 Task: For heading Arial Rounded MT Bold with Underline.  font size for heading26,  'Change the font style of data to'Browallia New.  and font size to 18,  Change the alignment of both headline & data to Align middle & Align Text left.  In the sheet  DashboardBankBalancesbook
Action: Mouse moved to (124, 207)
Screenshot: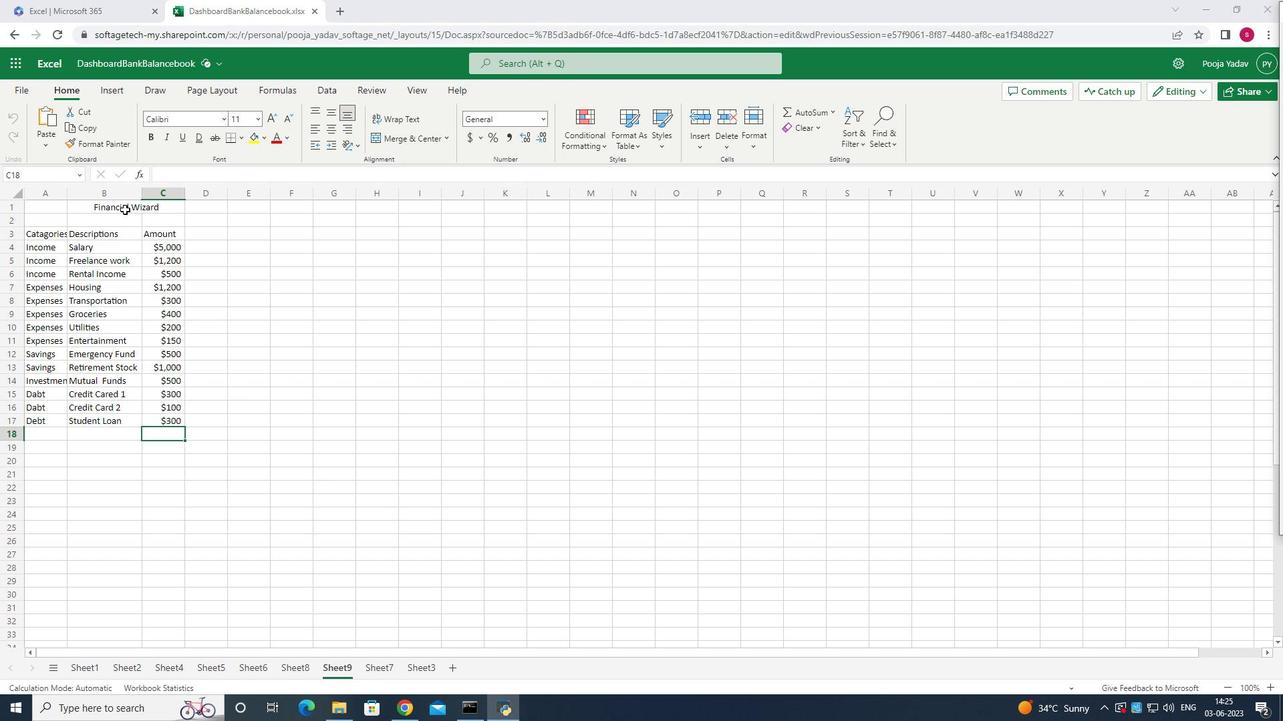 
Action: Mouse pressed left at (124, 207)
Screenshot: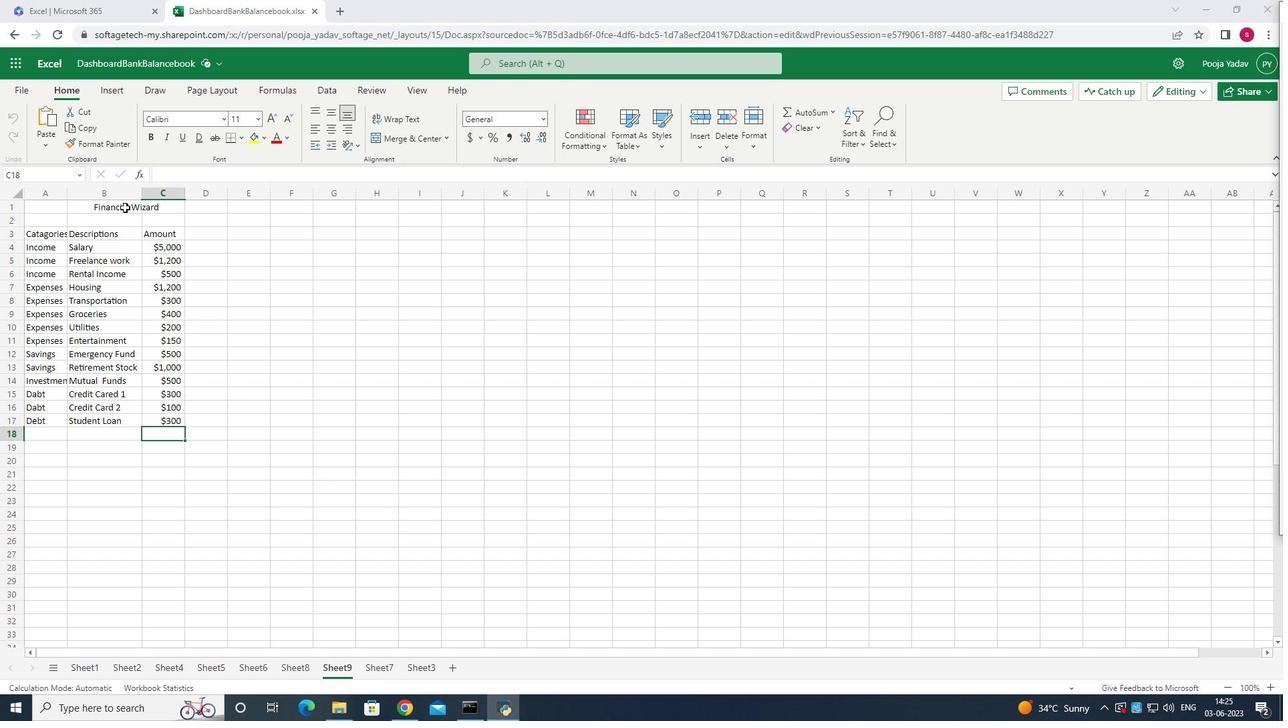 
Action: Mouse moved to (150, 133)
Screenshot: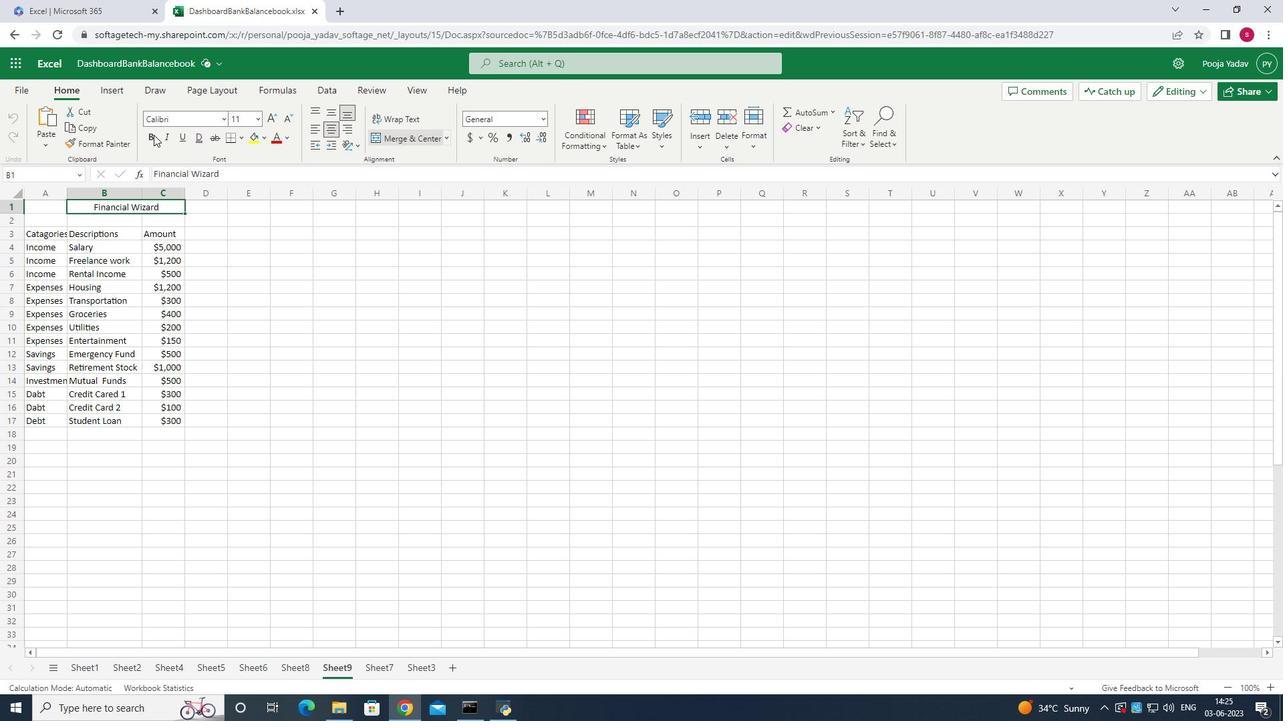 
Action: Mouse pressed left at (150, 133)
Screenshot: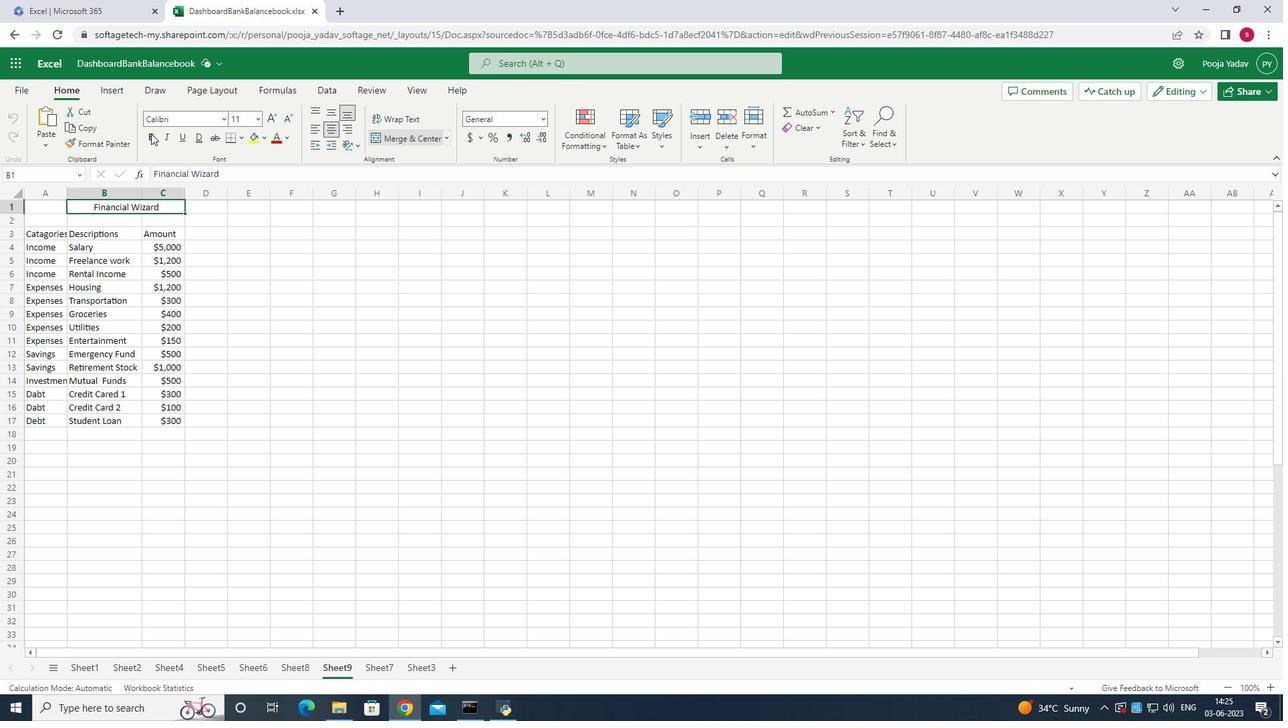 
Action: Mouse moved to (180, 136)
Screenshot: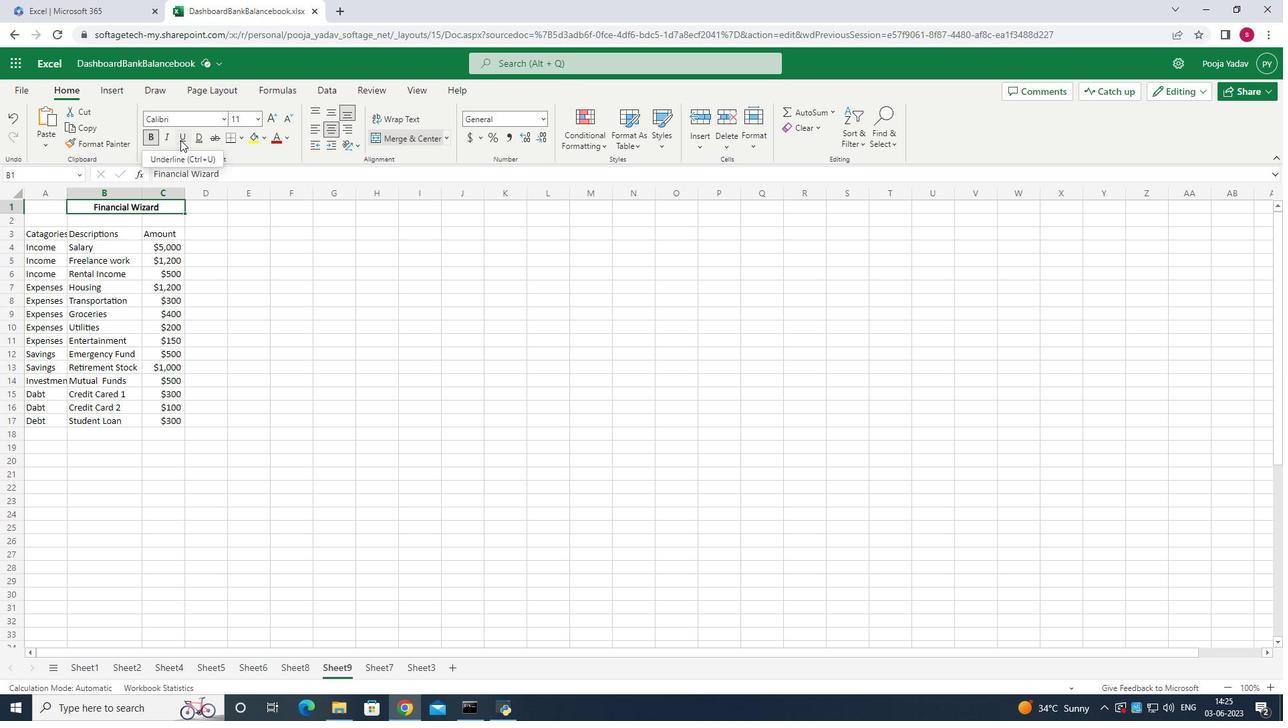 
Action: Mouse pressed left at (180, 136)
Screenshot: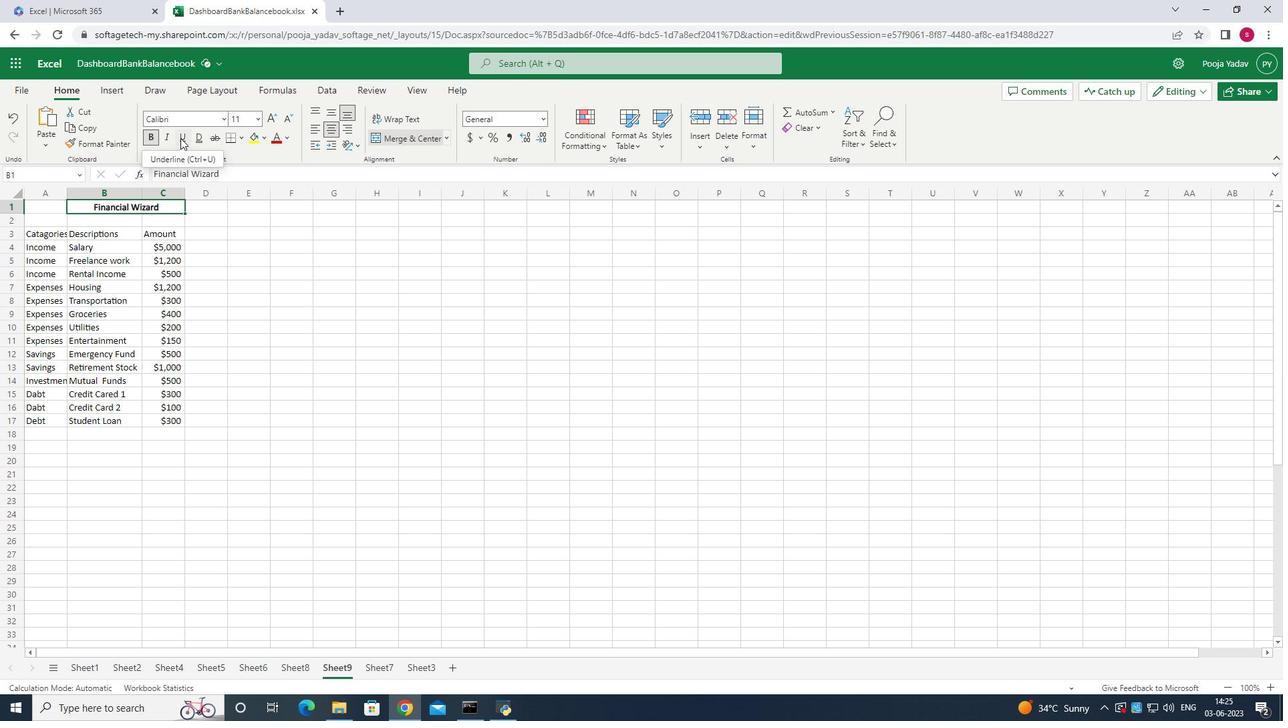 
Action: Mouse moved to (265, 118)
Screenshot: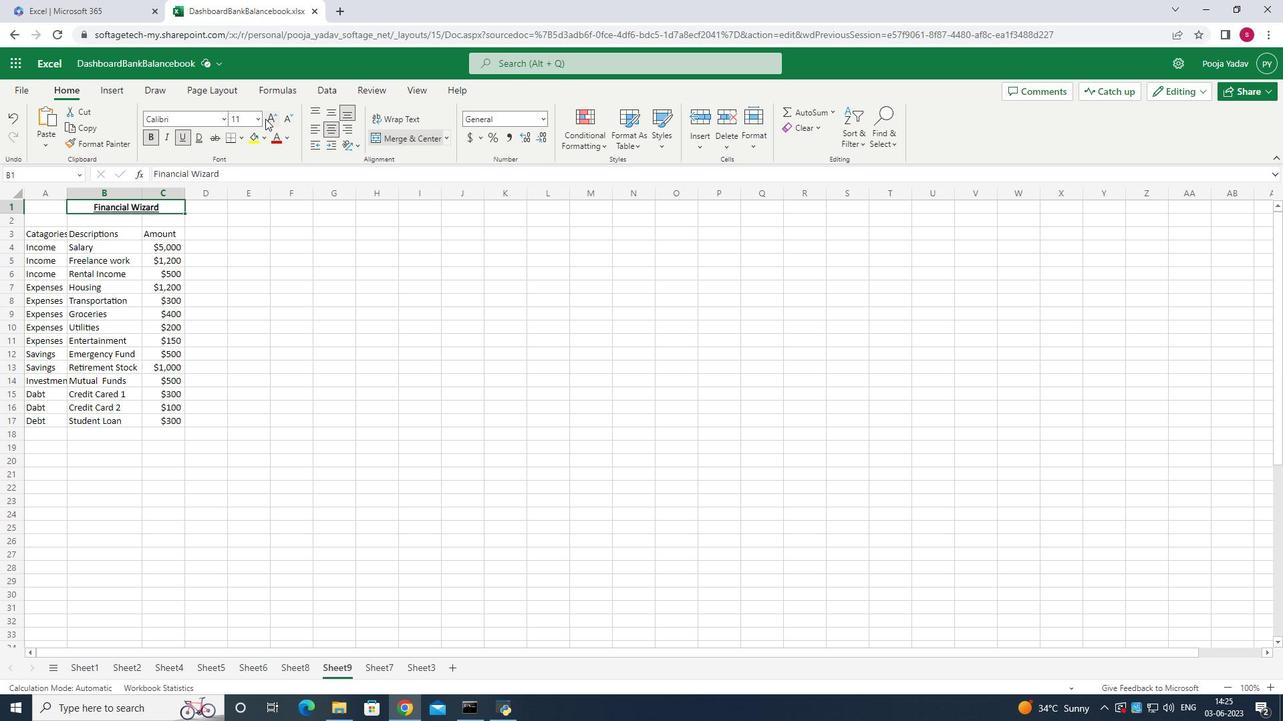 
Action: Mouse pressed left at (265, 118)
Screenshot: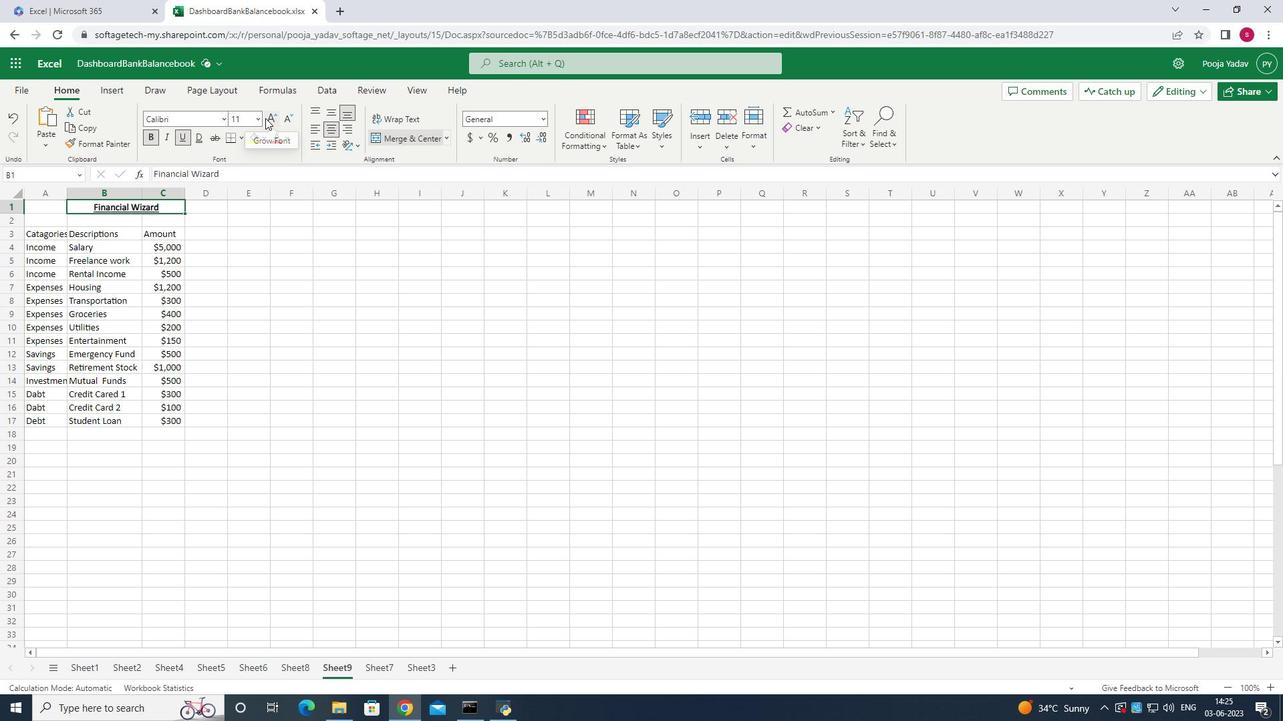 
Action: Mouse moved to (258, 119)
Screenshot: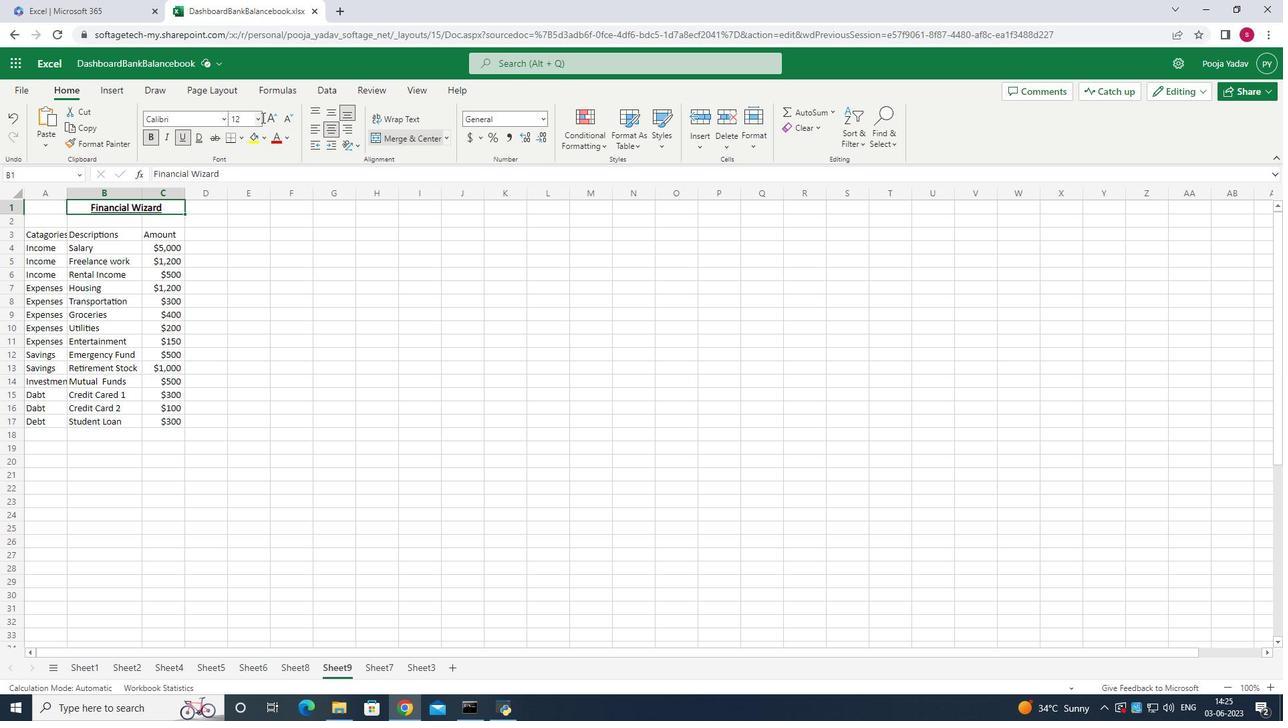 
Action: Mouse pressed left at (258, 119)
Screenshot: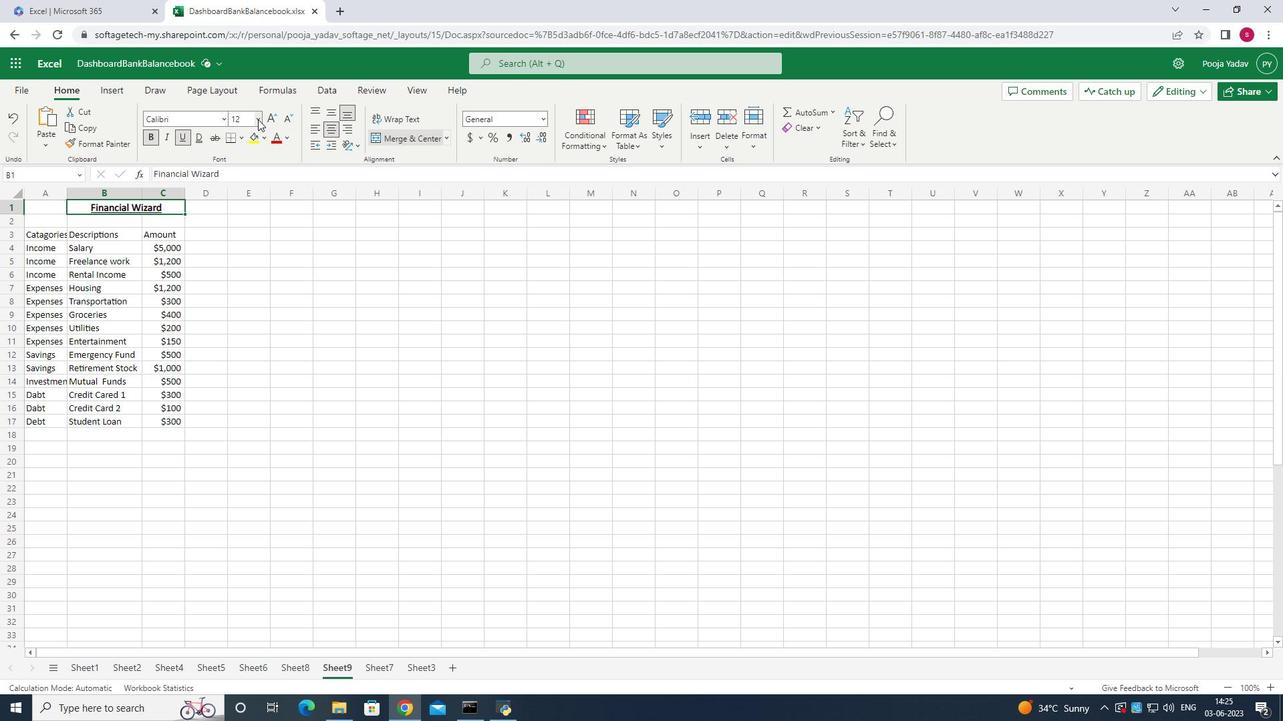 
Action: Mouse moved to (243, 320)
Screenshot: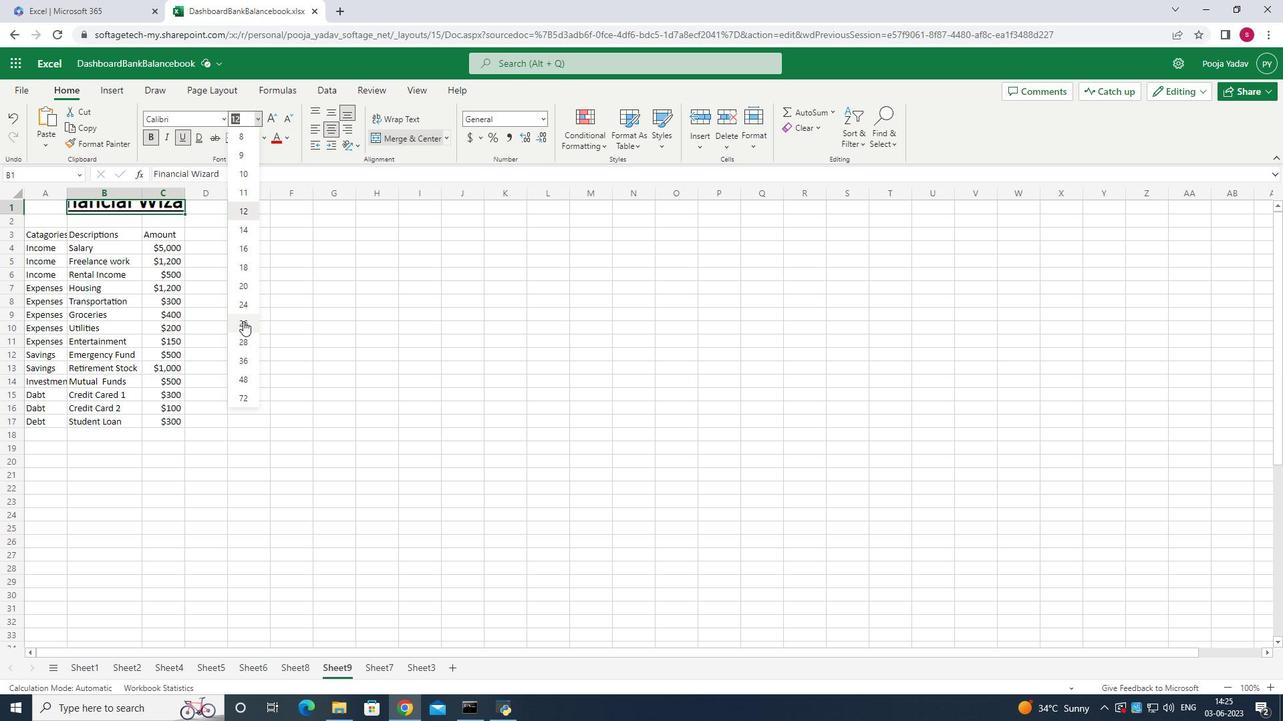 
Action: Mouse pressed left at (243, 320)
Screenshot: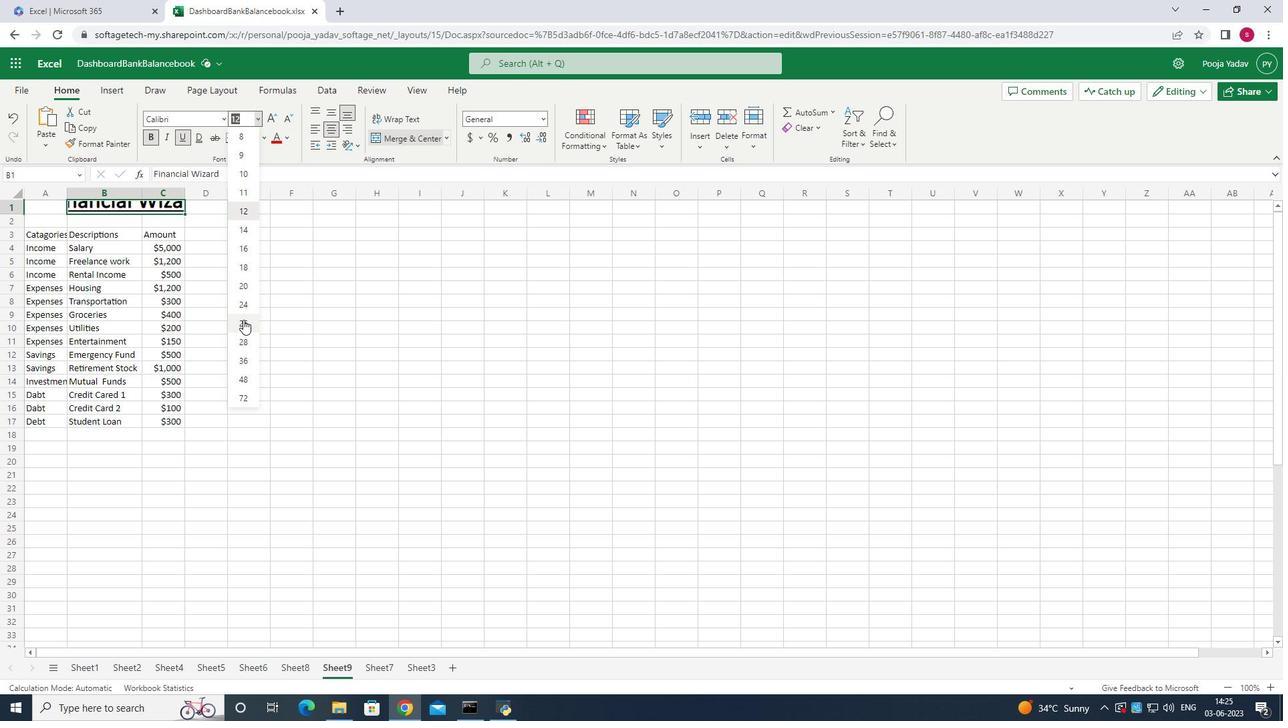 
Action: Mouse moved to (139, 219)
Screenshot: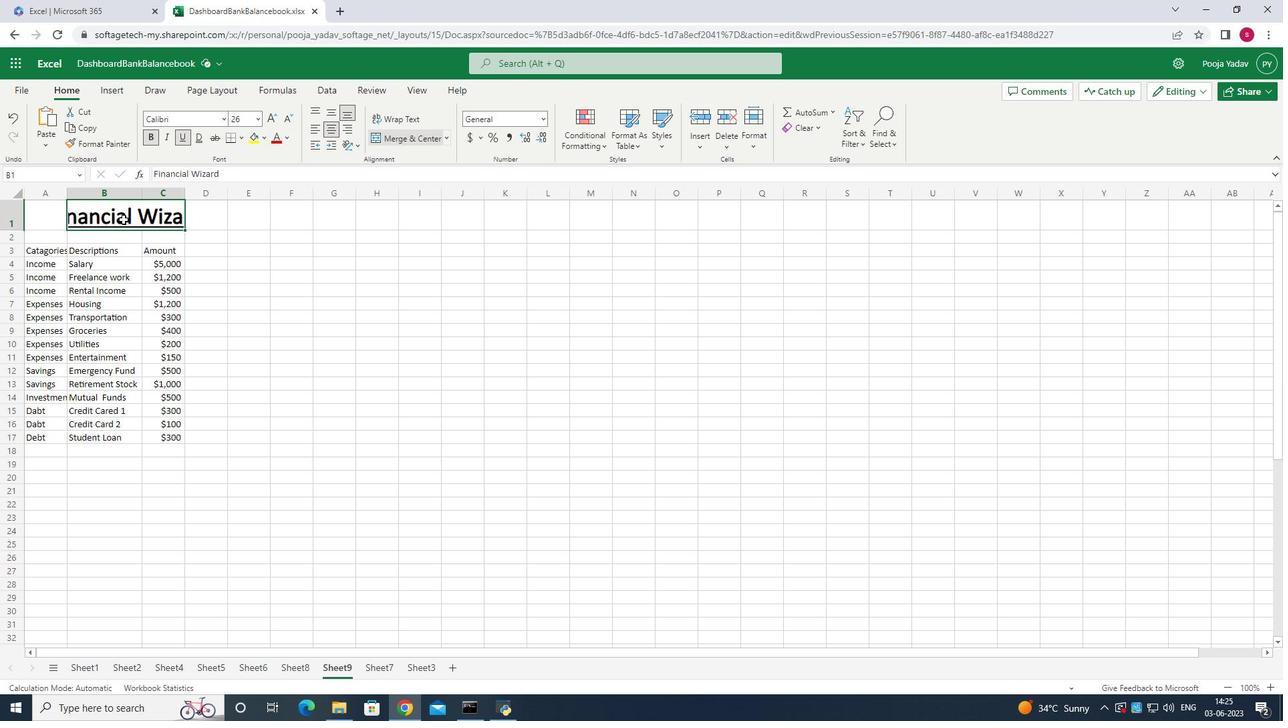 
Action: Mouse pressed left at (139, 219)
Screenshot: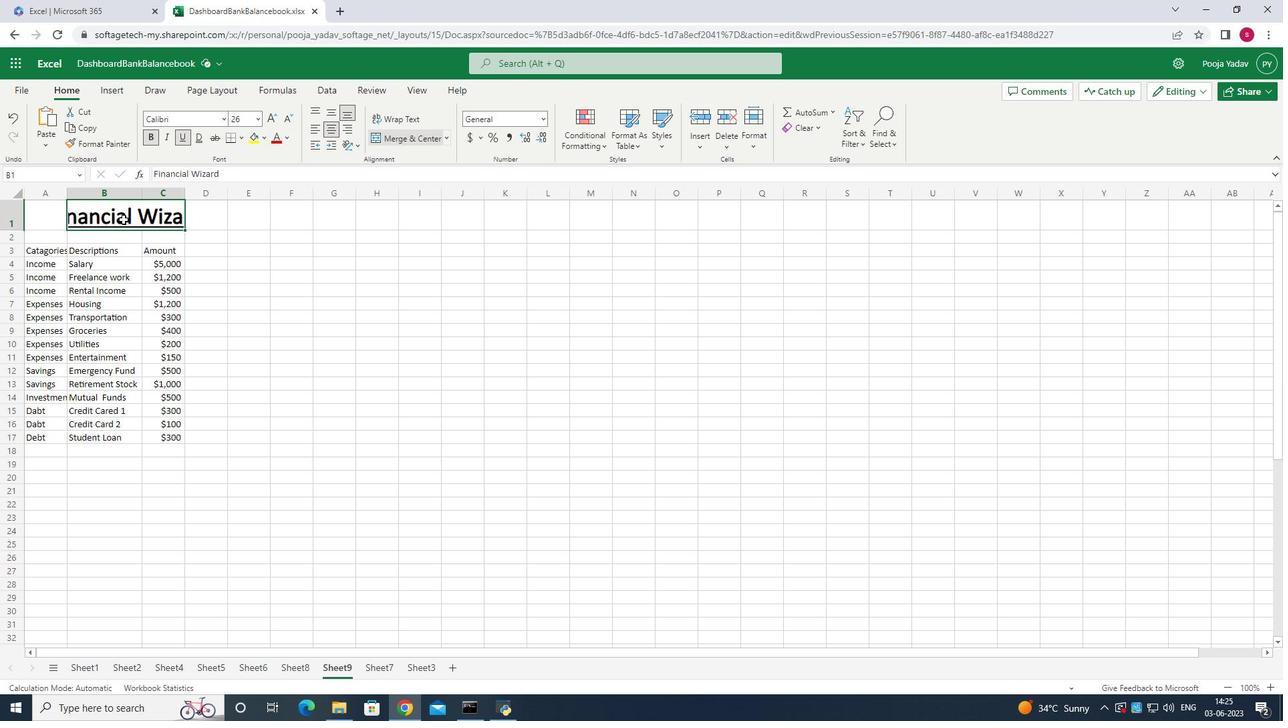 
Action: Mouse moved to (415, 138)
Screenshot: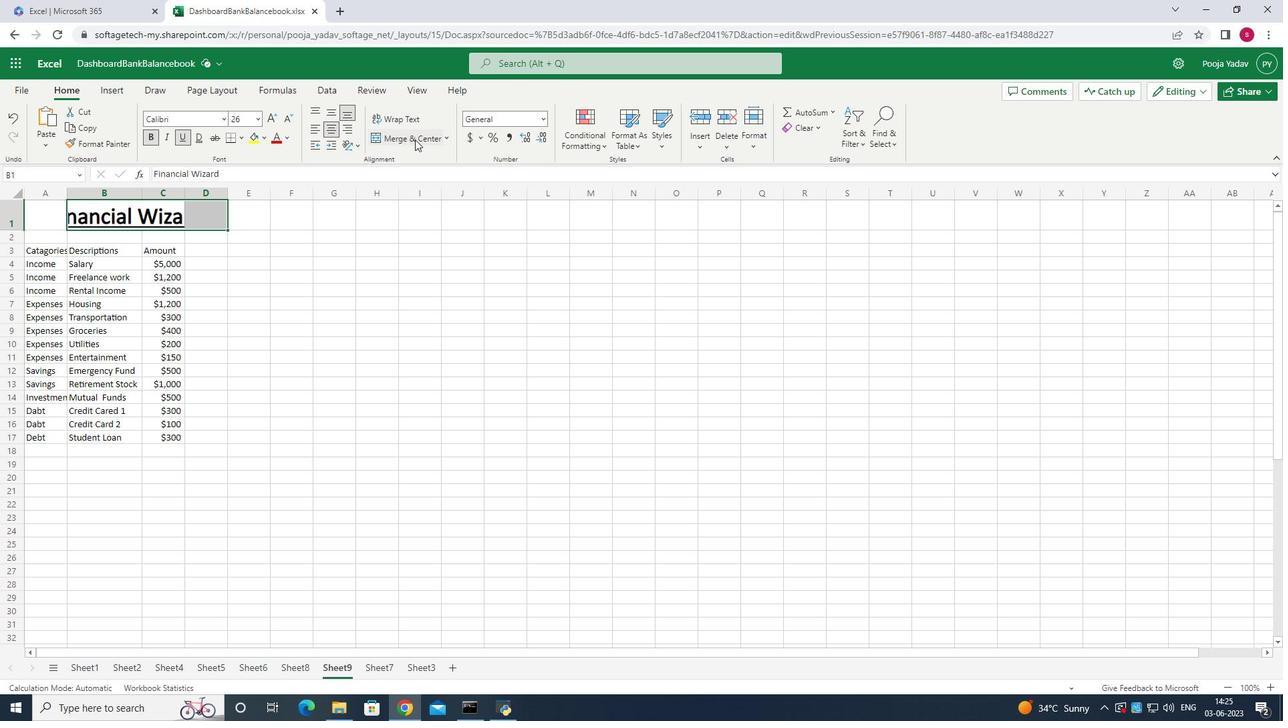 
Action: Mouse pressed left at (415, 138)
Screenshot: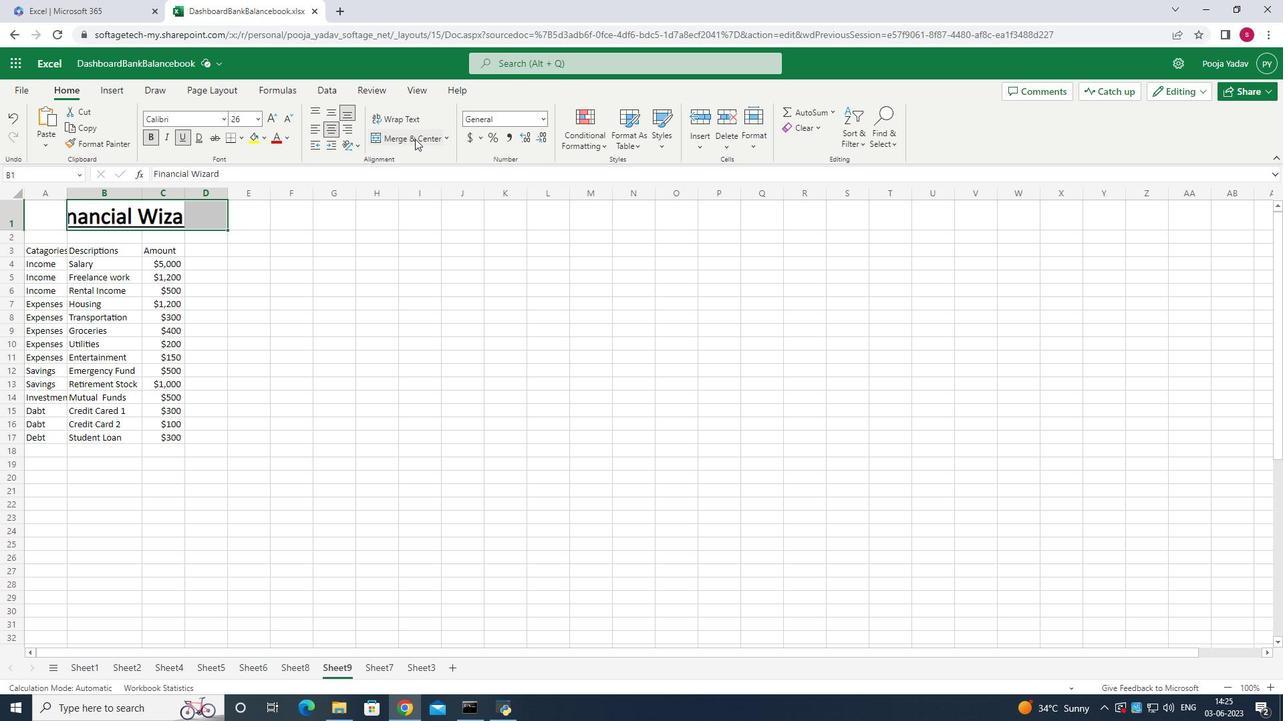 
Action: Mouse moved to (49, 242)
Screenshot: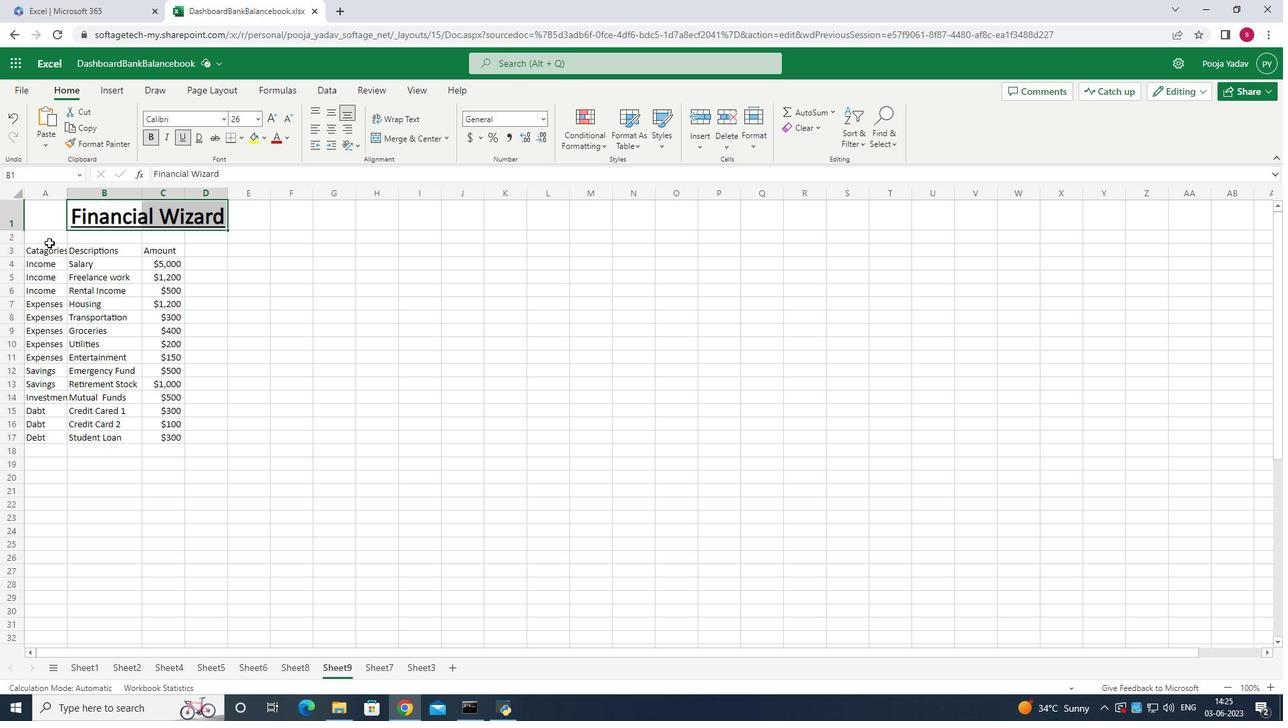 
Action: Mouse pressed left at (49, 242)
Screenshot: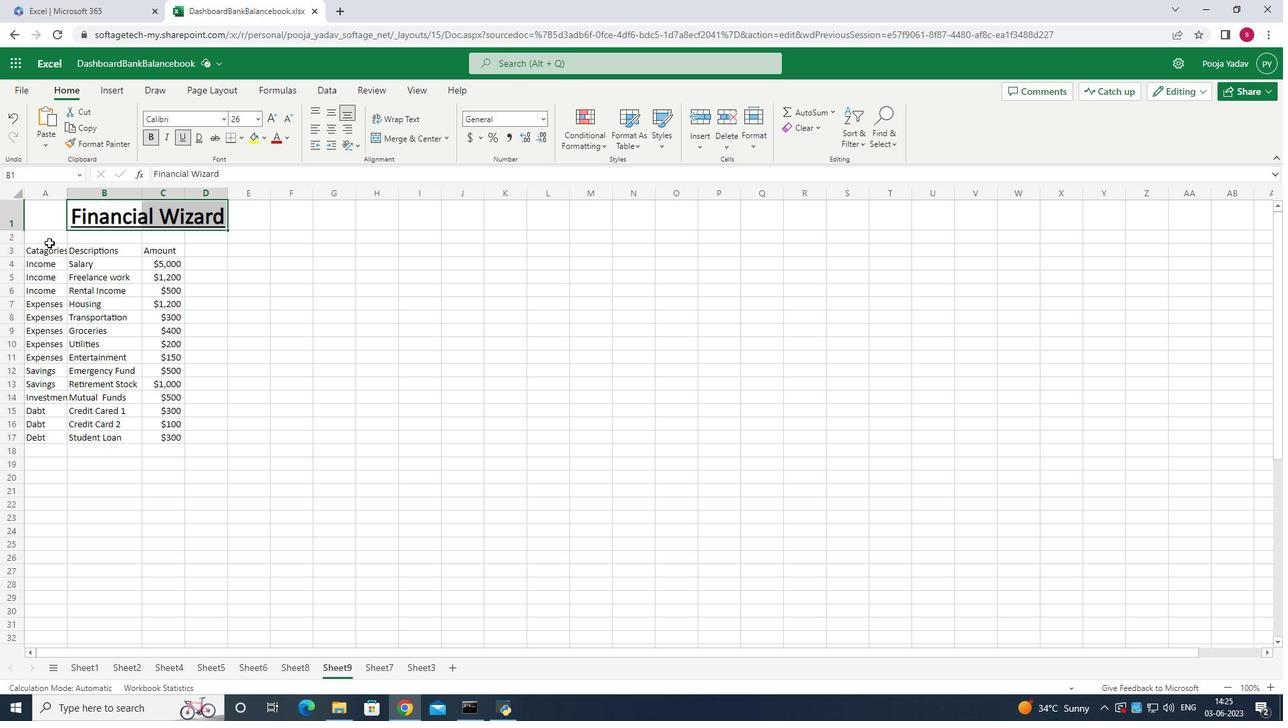 
Action: Mouse moved to (220, 121)
Screenshot: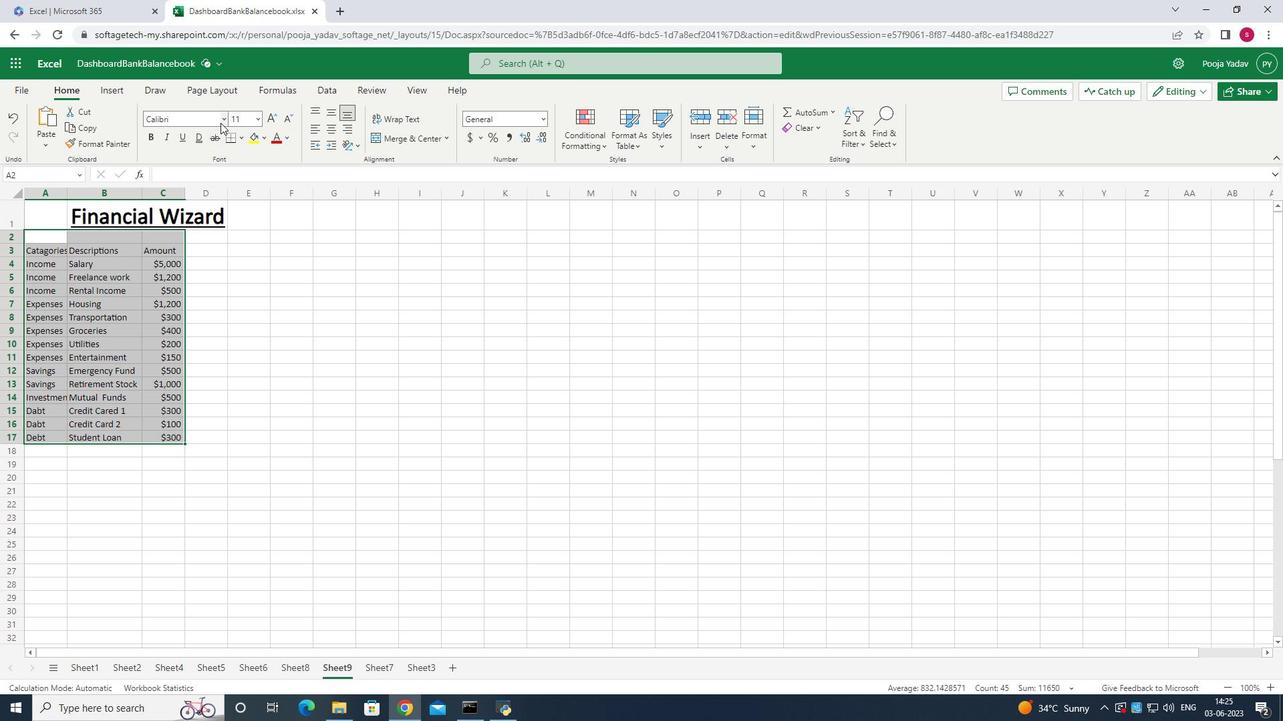 
Action: Mouse pressed left at (220, 121)
Screenshot: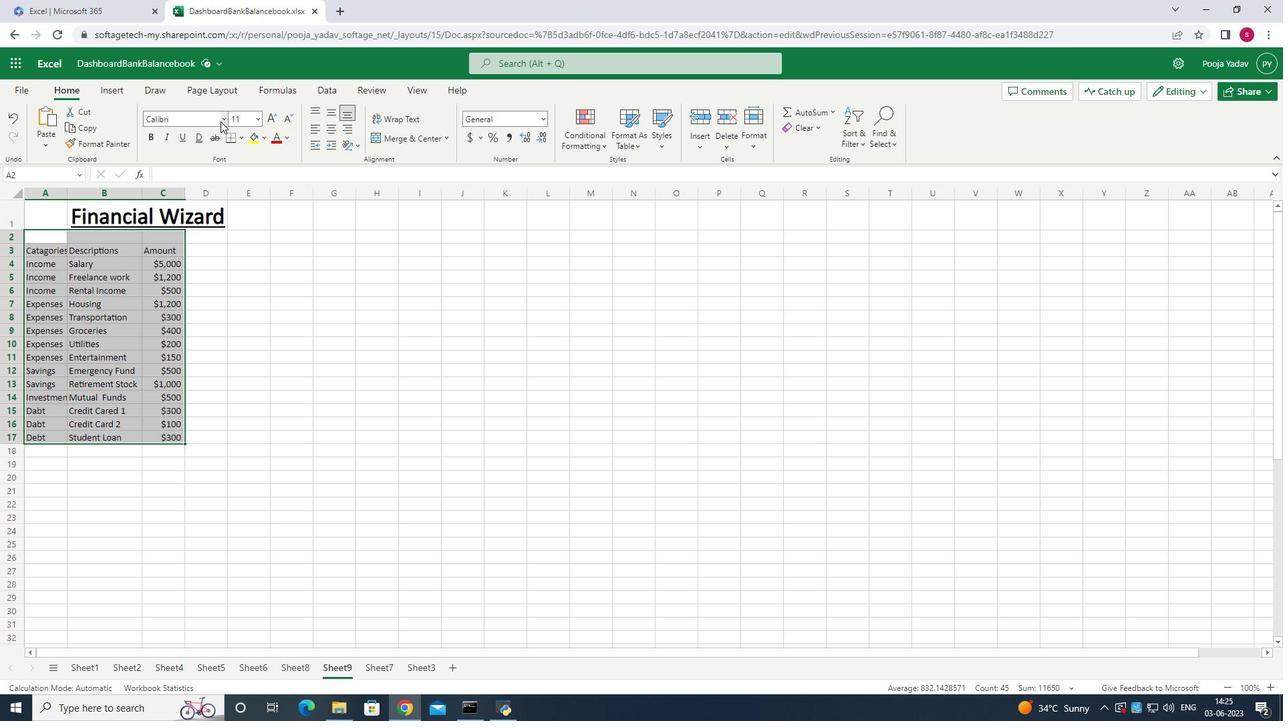 
Action: Mouse moved to (201, 227)
Screenshot: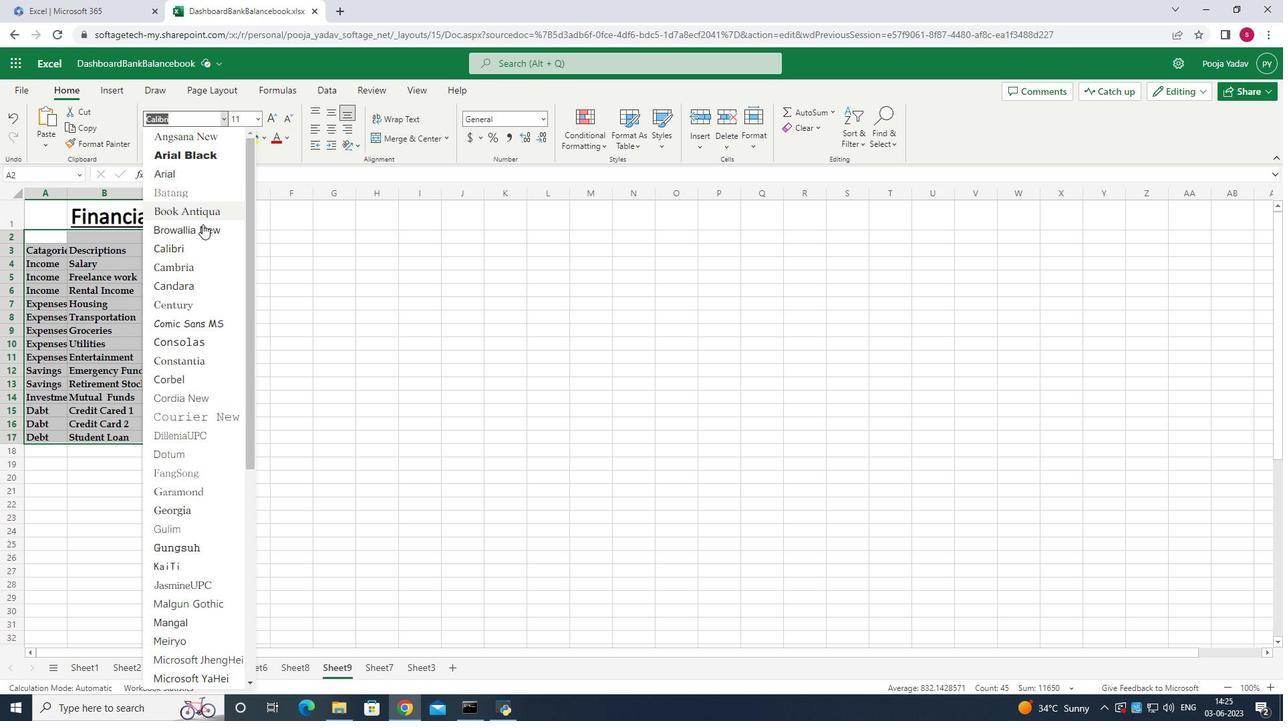 
Action: Mouse pressed left at (201, 227)
Screenshot: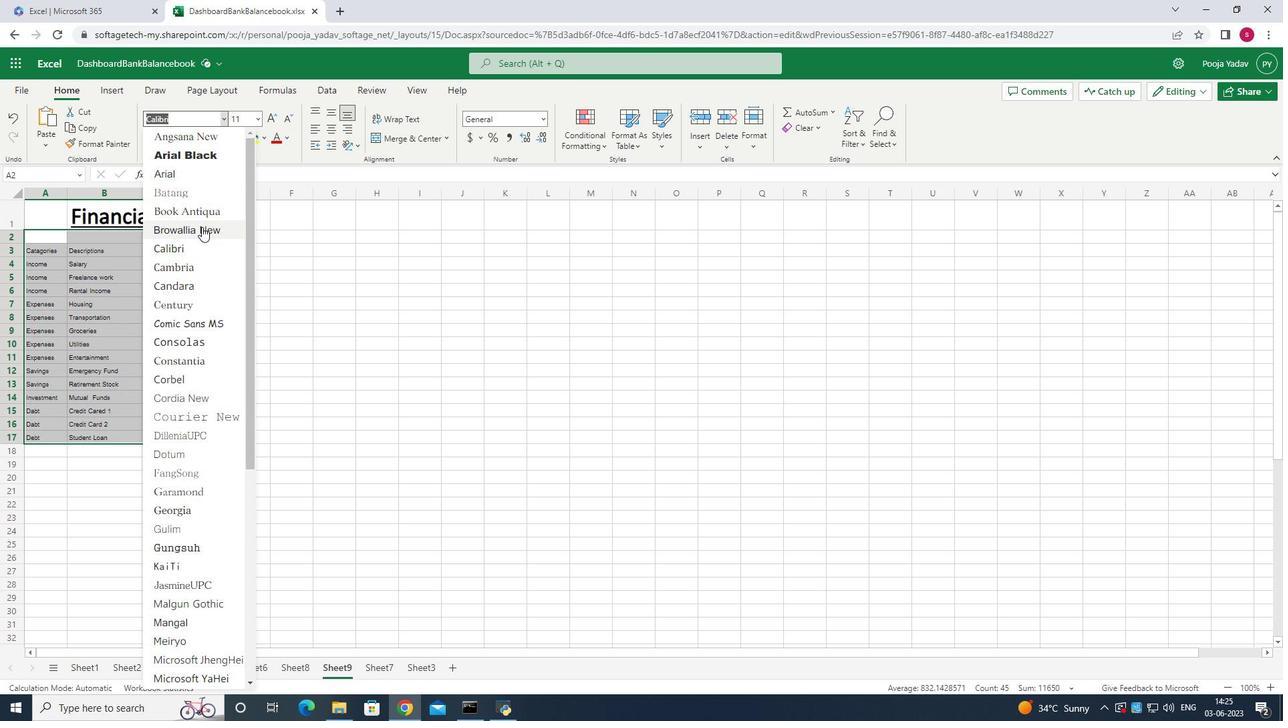 
Action: Mouse moved to (256, 118)
Screenshot: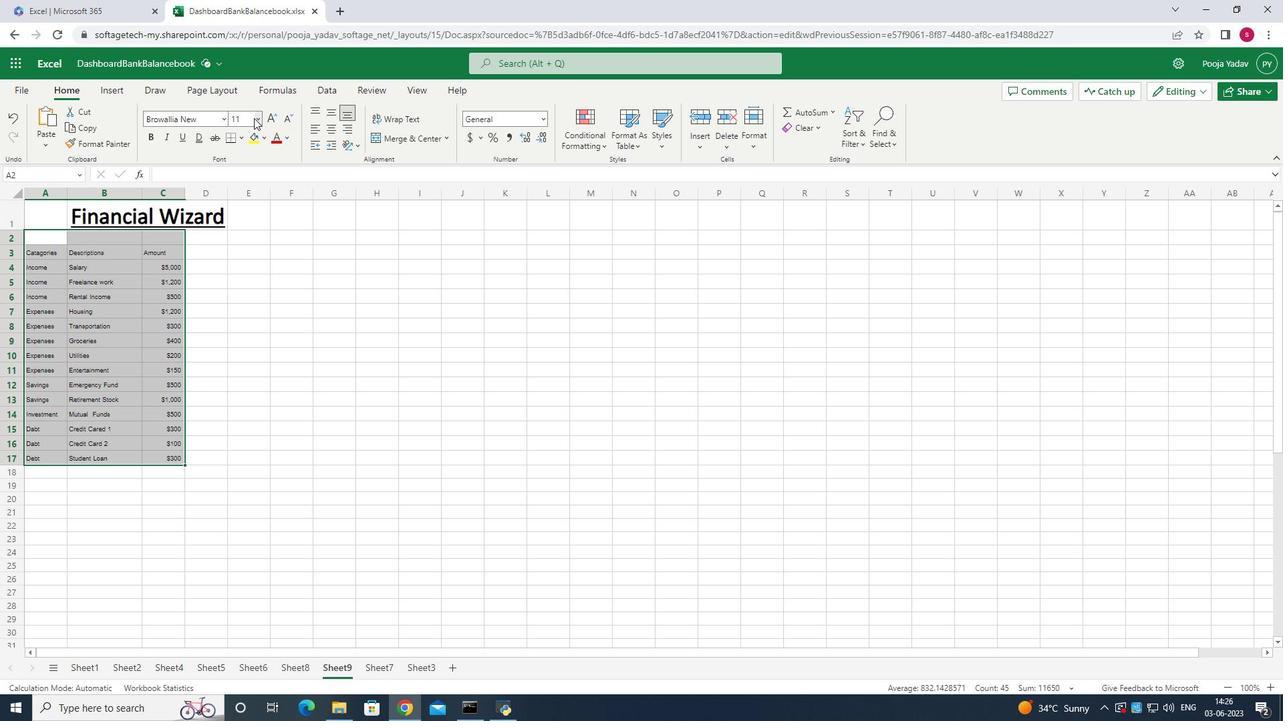 
Action: Mouse pressed left at (256, 118)
Screenshot: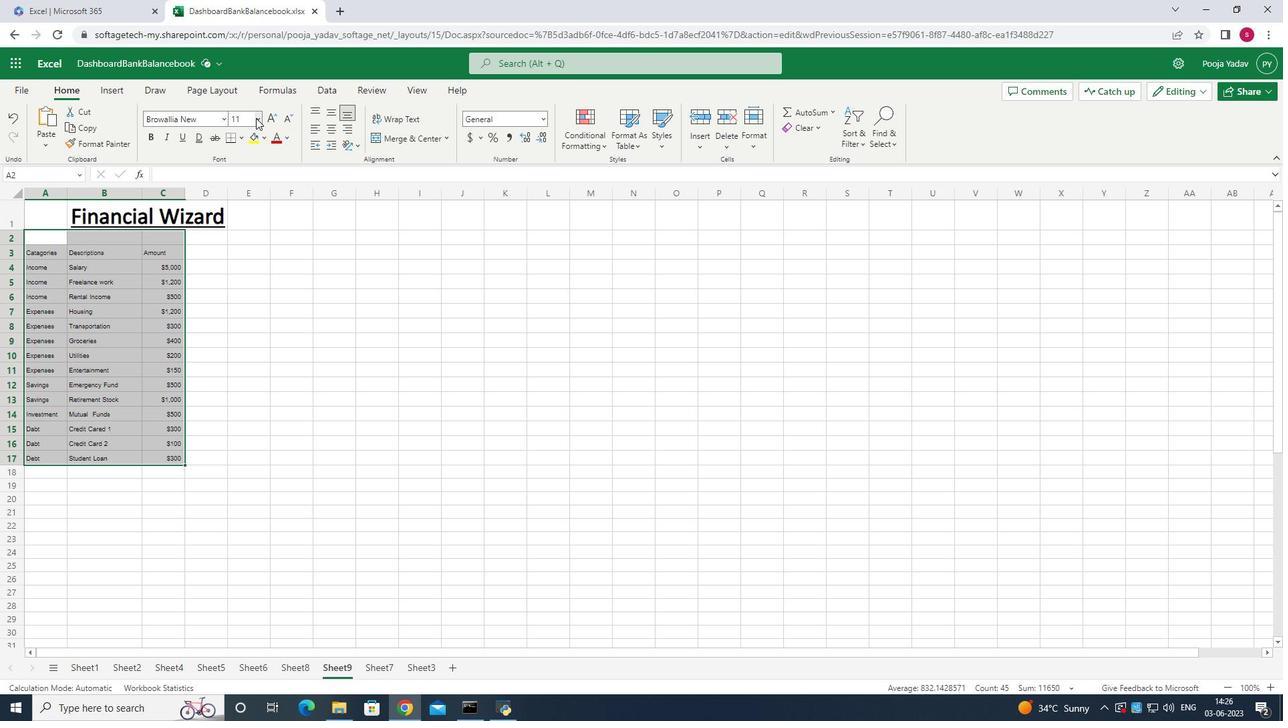 
Action: Mouse moved to (248, 268)
Screenshot: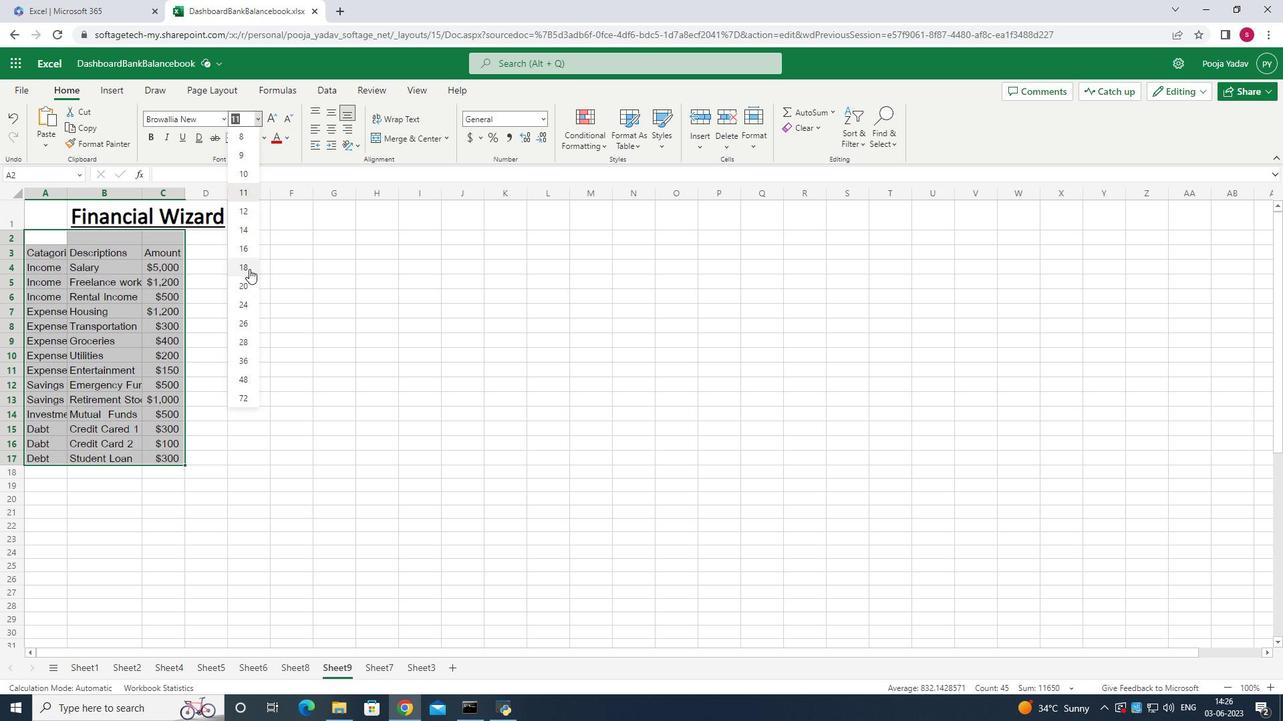 
Action: Mouse pressed left at (248, 268)
Screenshot: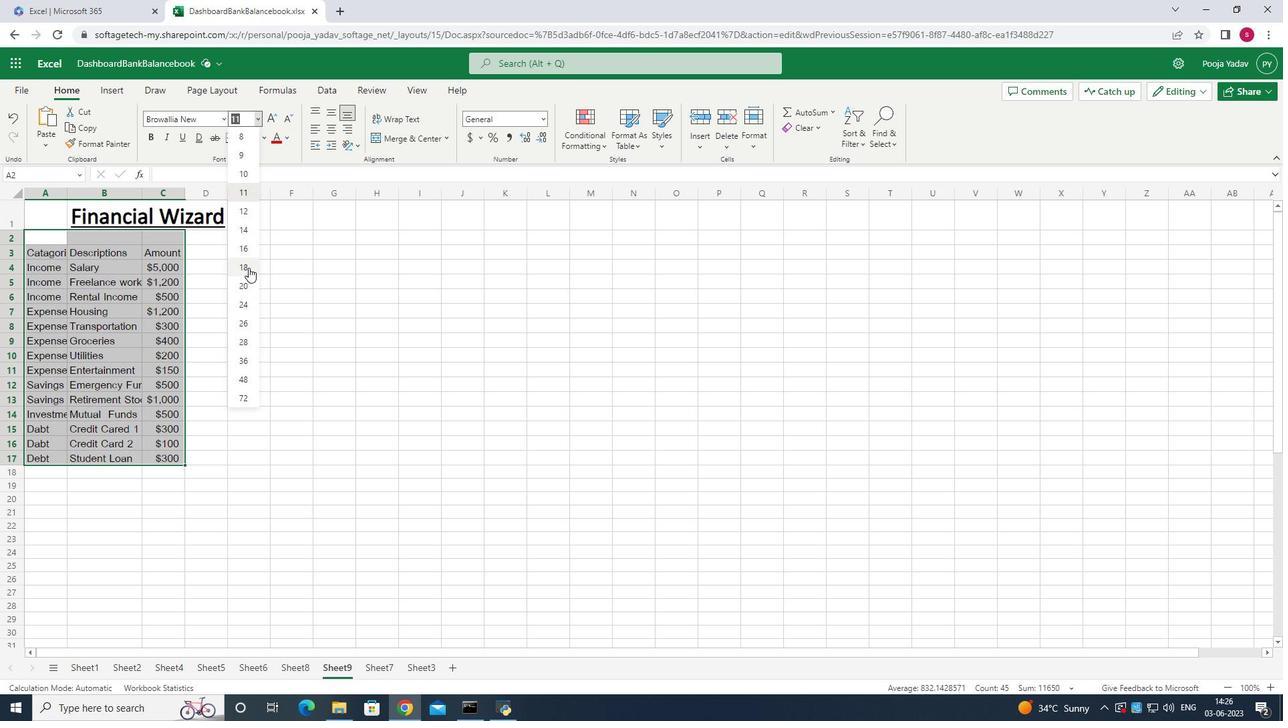 
Action: Mouse moved to (40, 211)
Screenshot: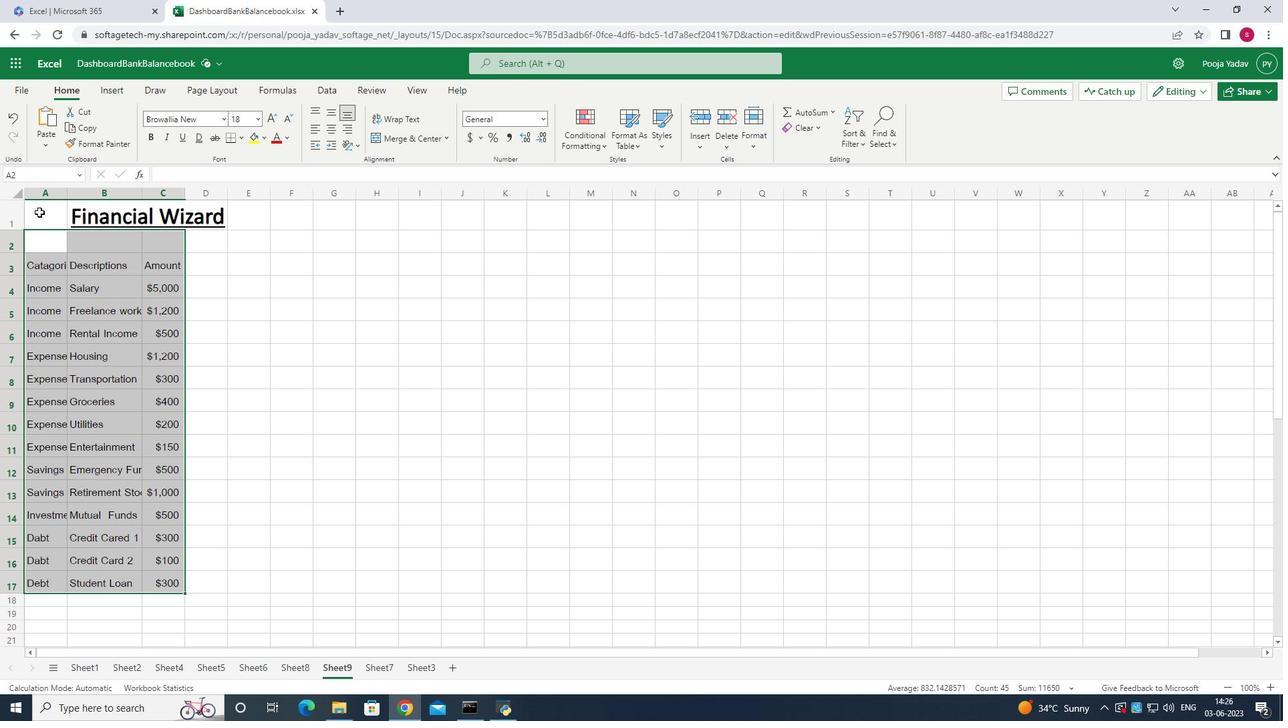 
Action: Mouse pressed left at (40, 211)
Screenshot: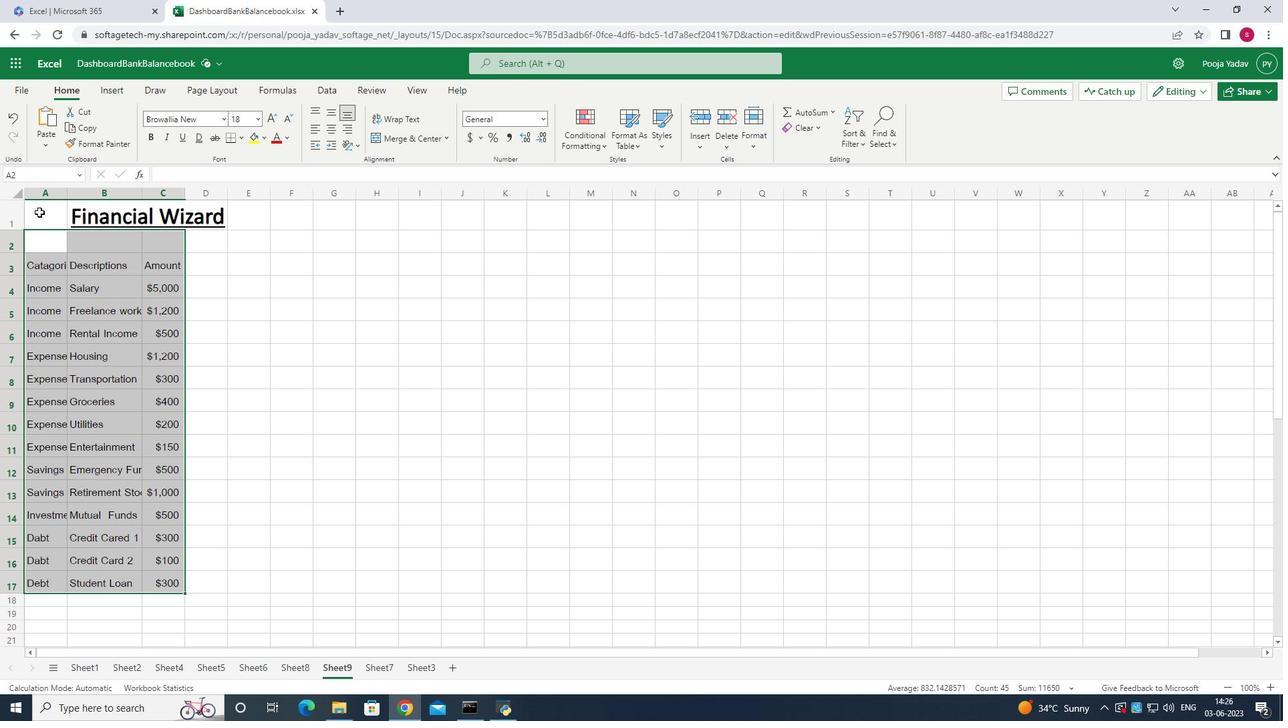 
Action: Mouse moved to (332, 111)
Screenshot: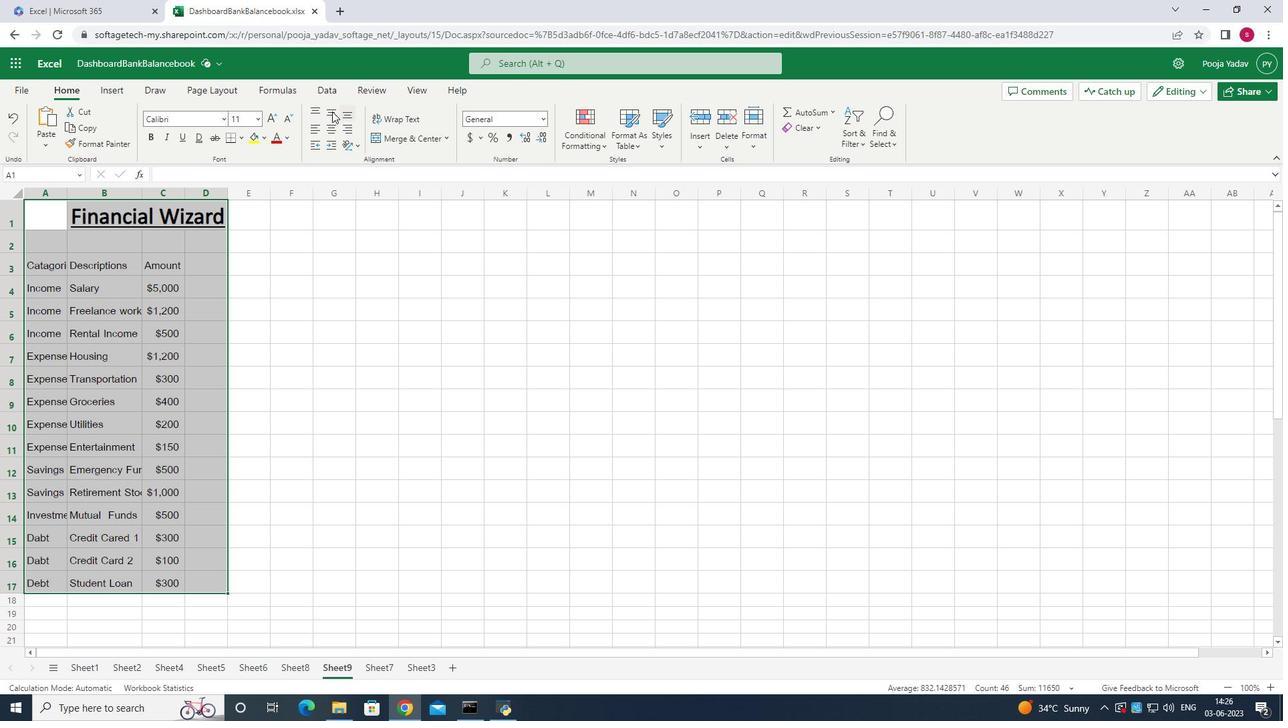 
Action: Mouse pressed left at (332, 111)
Screenshot: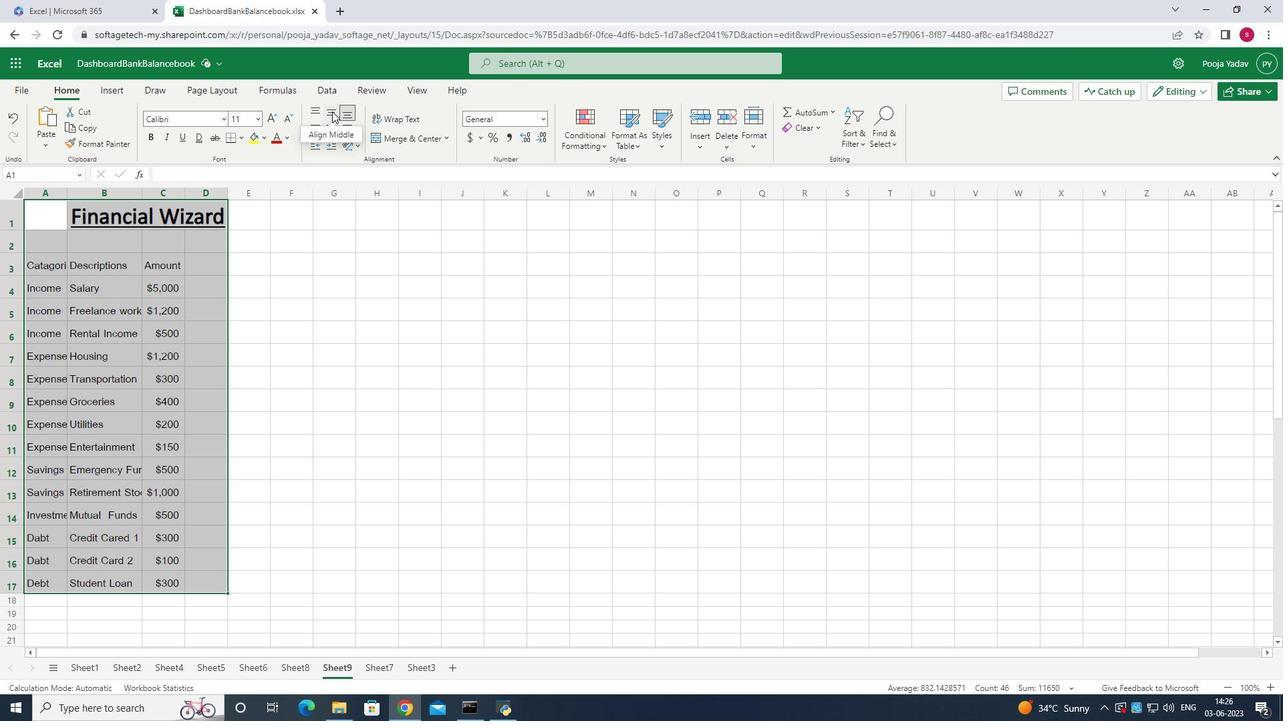 
Action: Mouse moved to (272, 309)
Screenshot: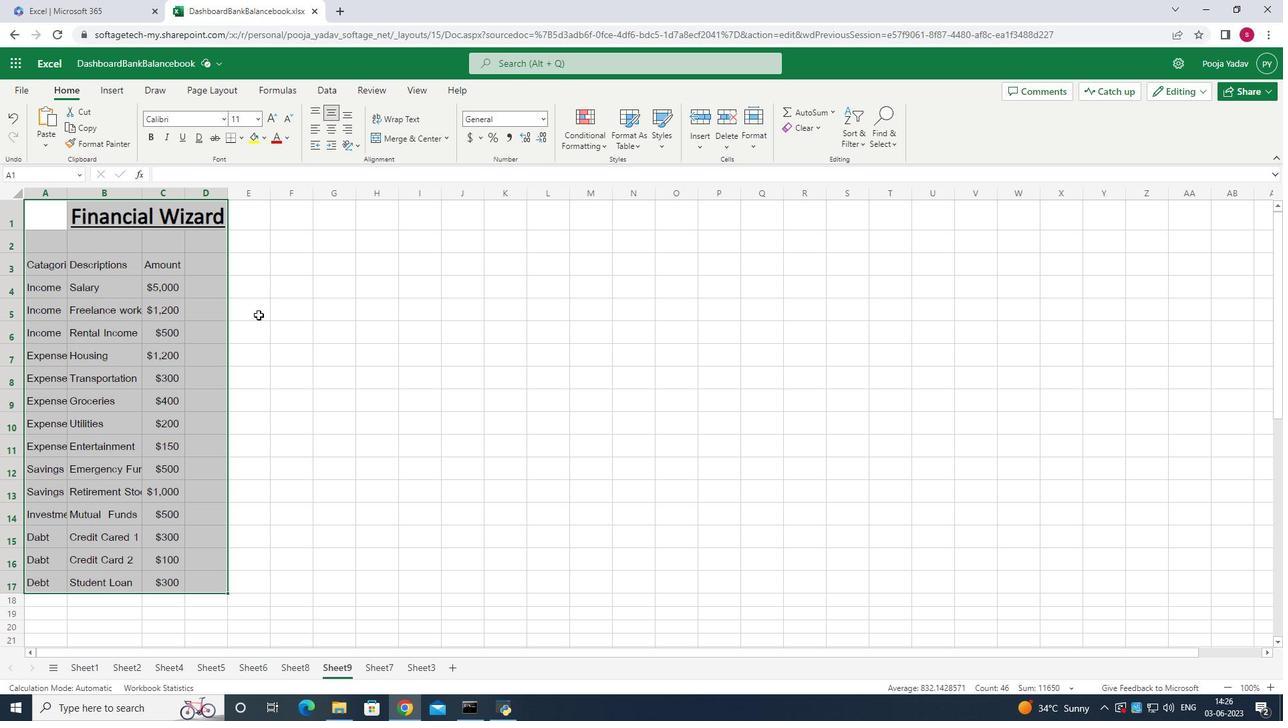 
Action: Mouse pressed left at (272, 309)
Screenshot: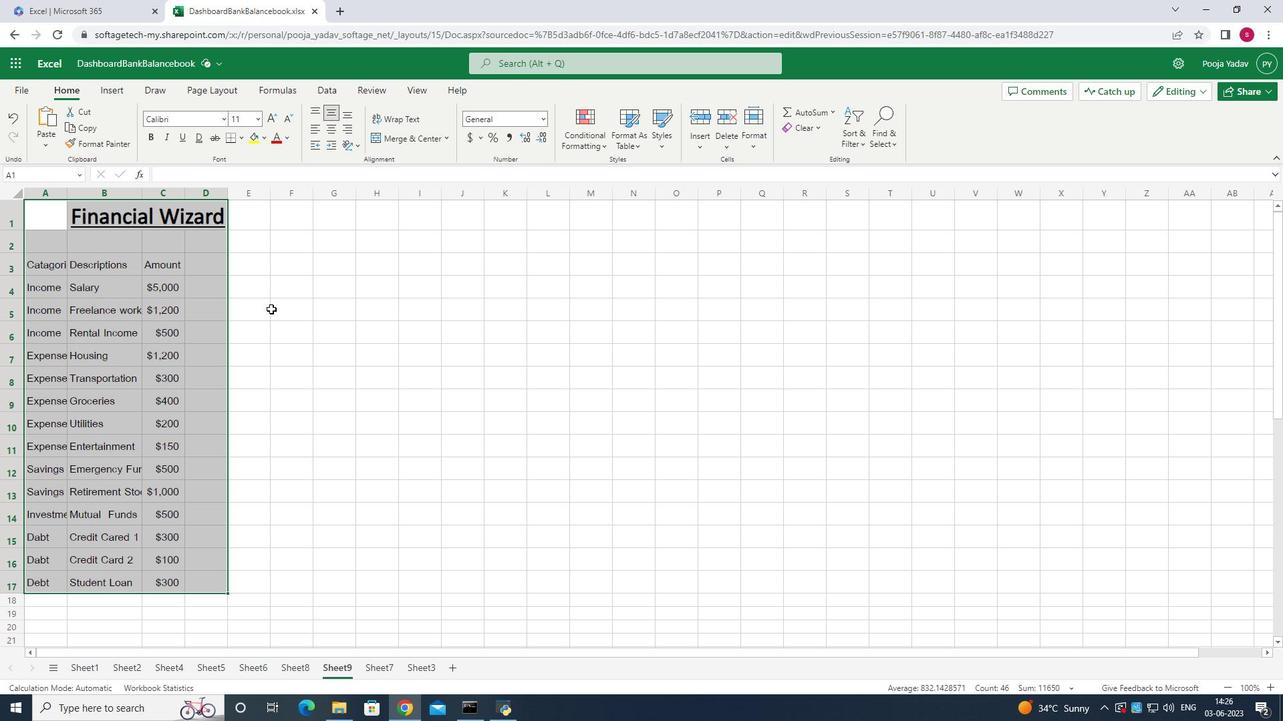 
Action: Mouse moved to (34, 216)
Screenshot: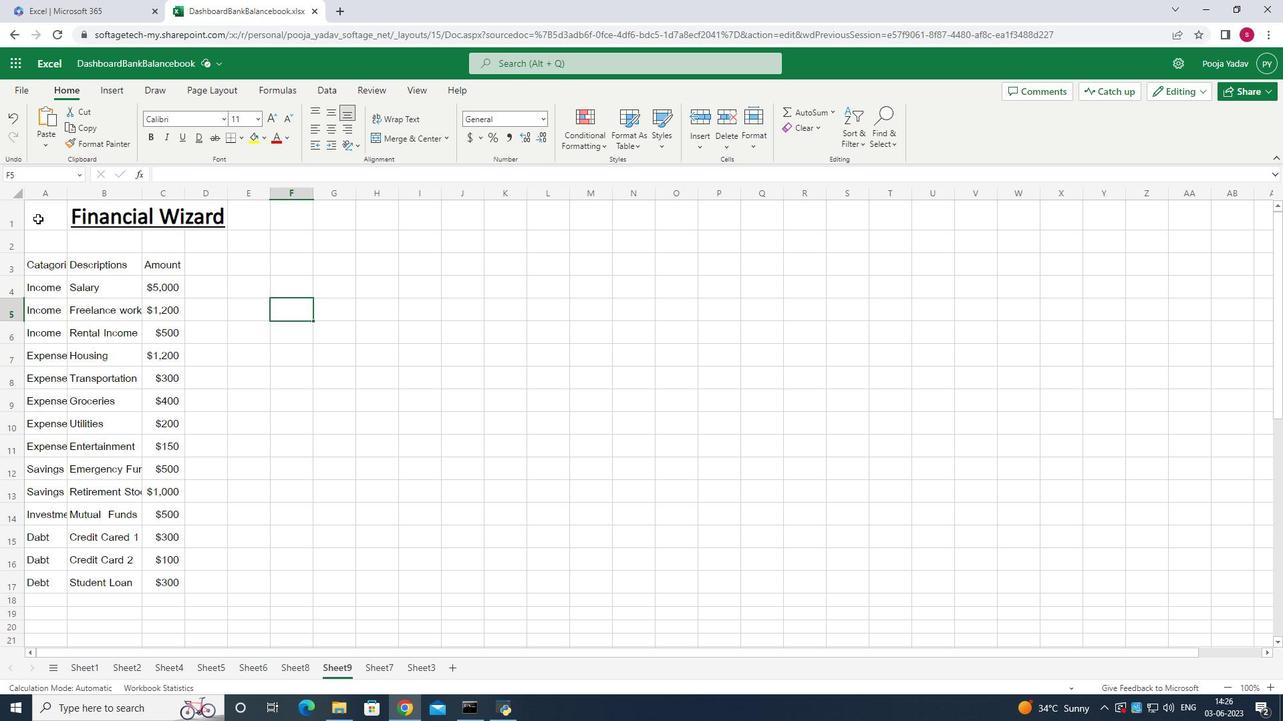 
Action: Mouse pressed left at (34, 216)
Screenshot: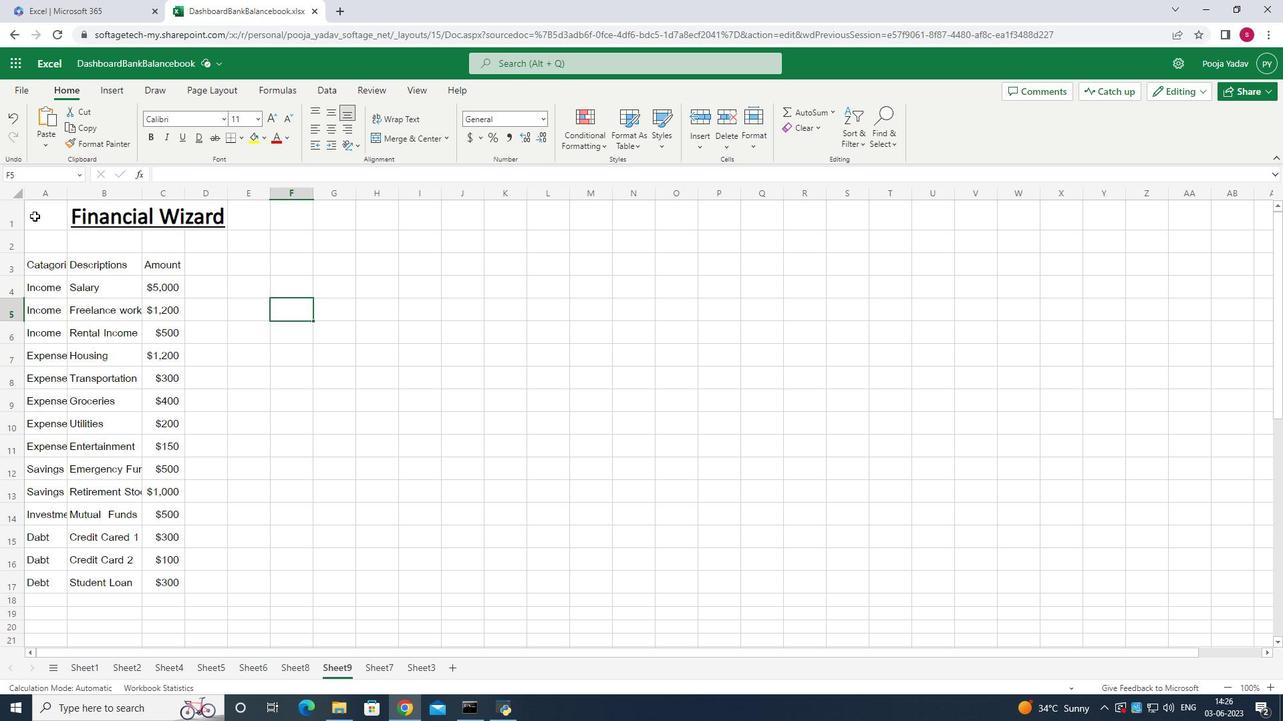 
Action: Mouse moved to (64, 219)
Screenshot: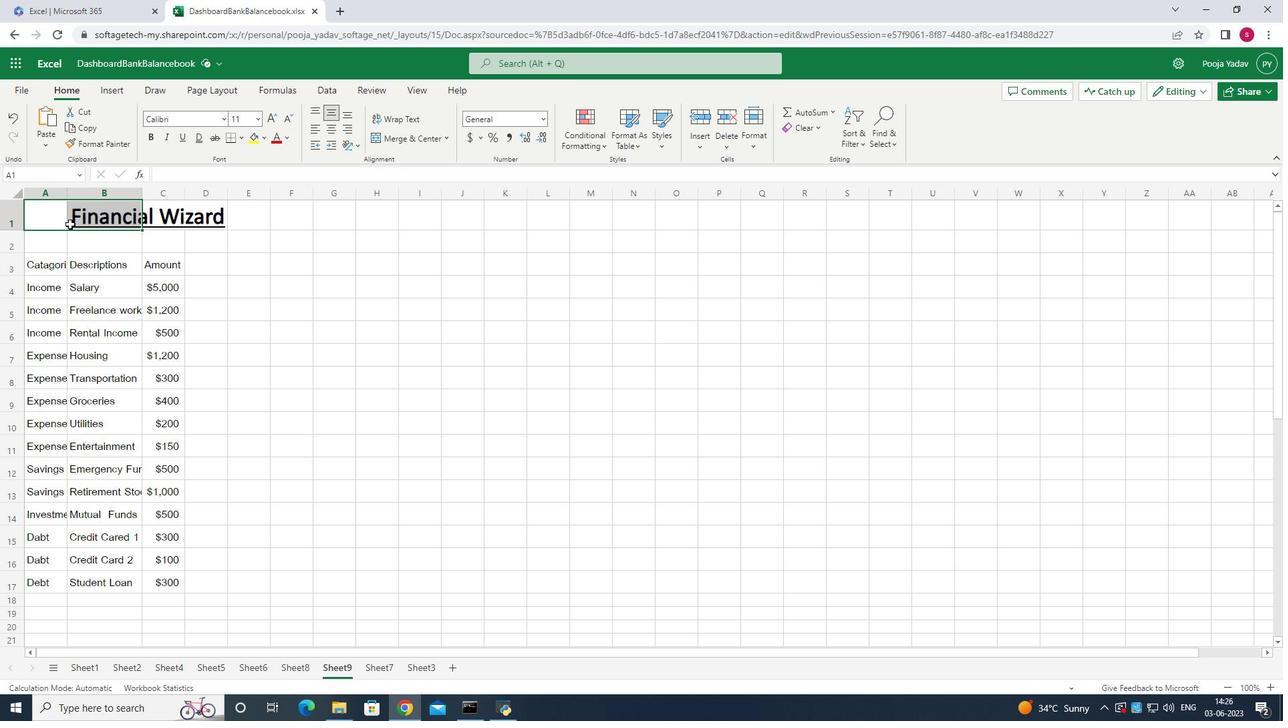 
Action: Mouse pressed left at (64, 219)
Screenshot: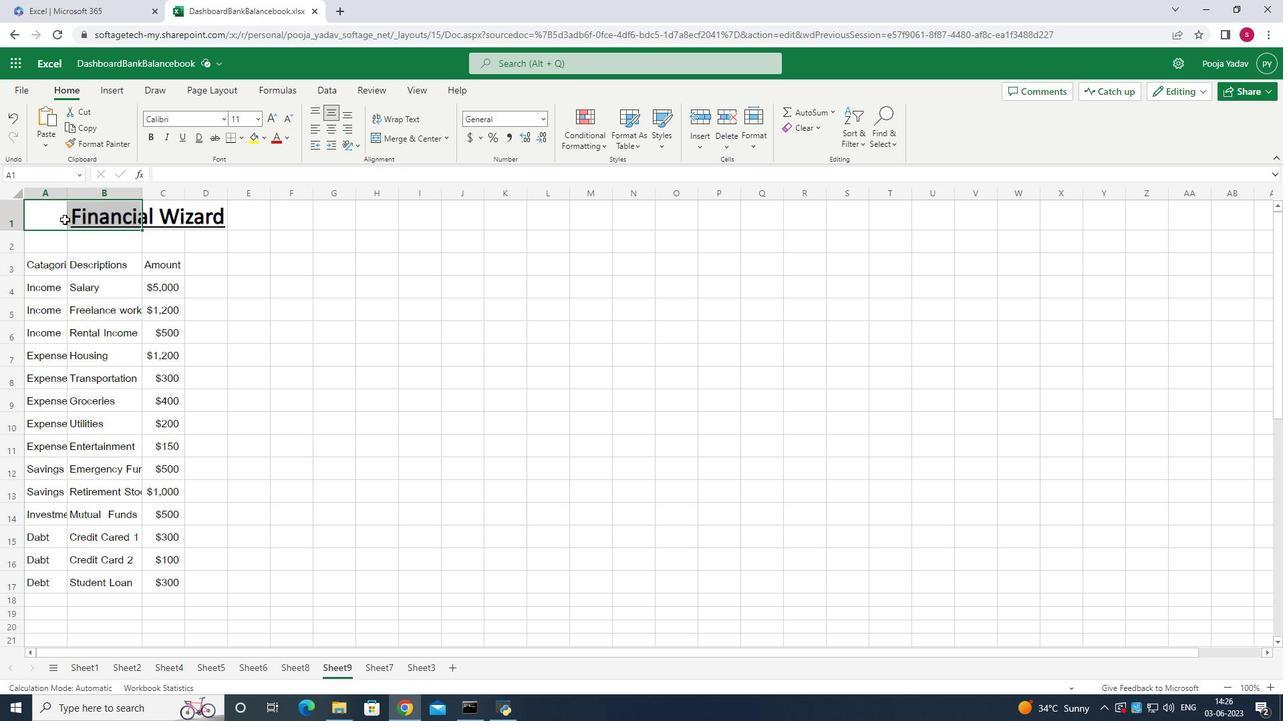 
Action: Mouse moved to (50, 218)
Screenshot: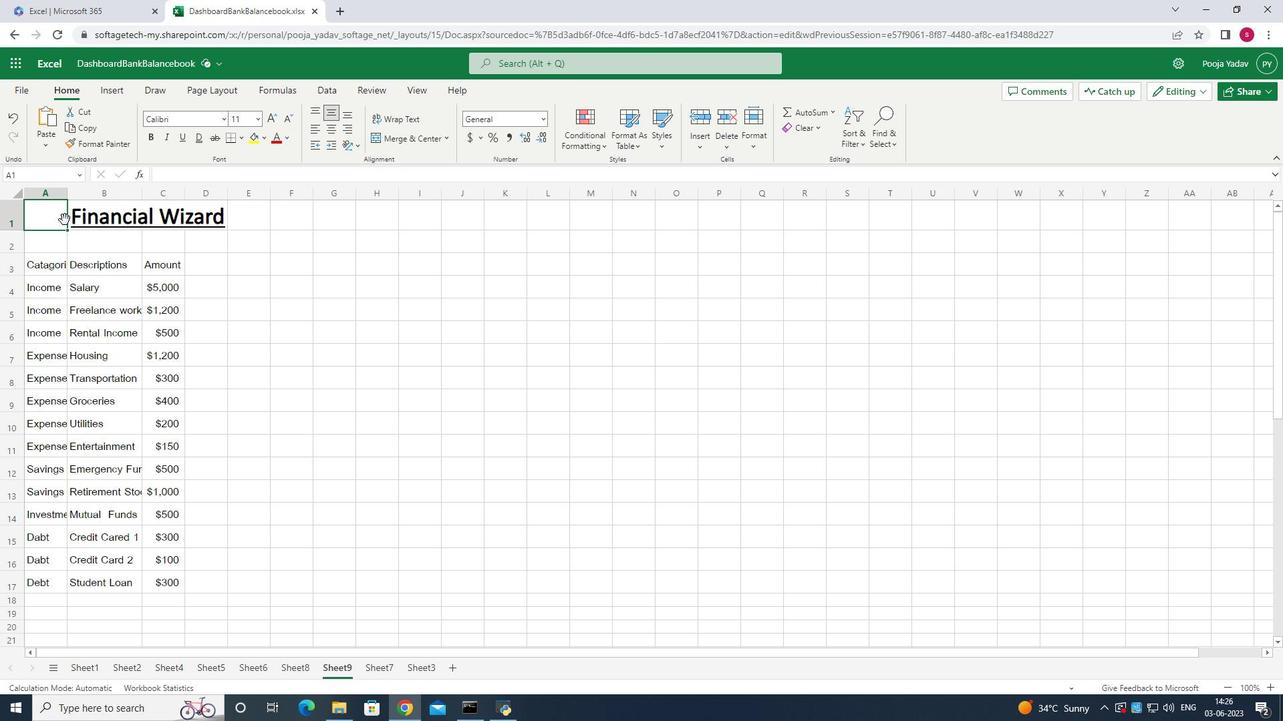 
Action: Mouse pressed left at (50, 218)
Screenshot: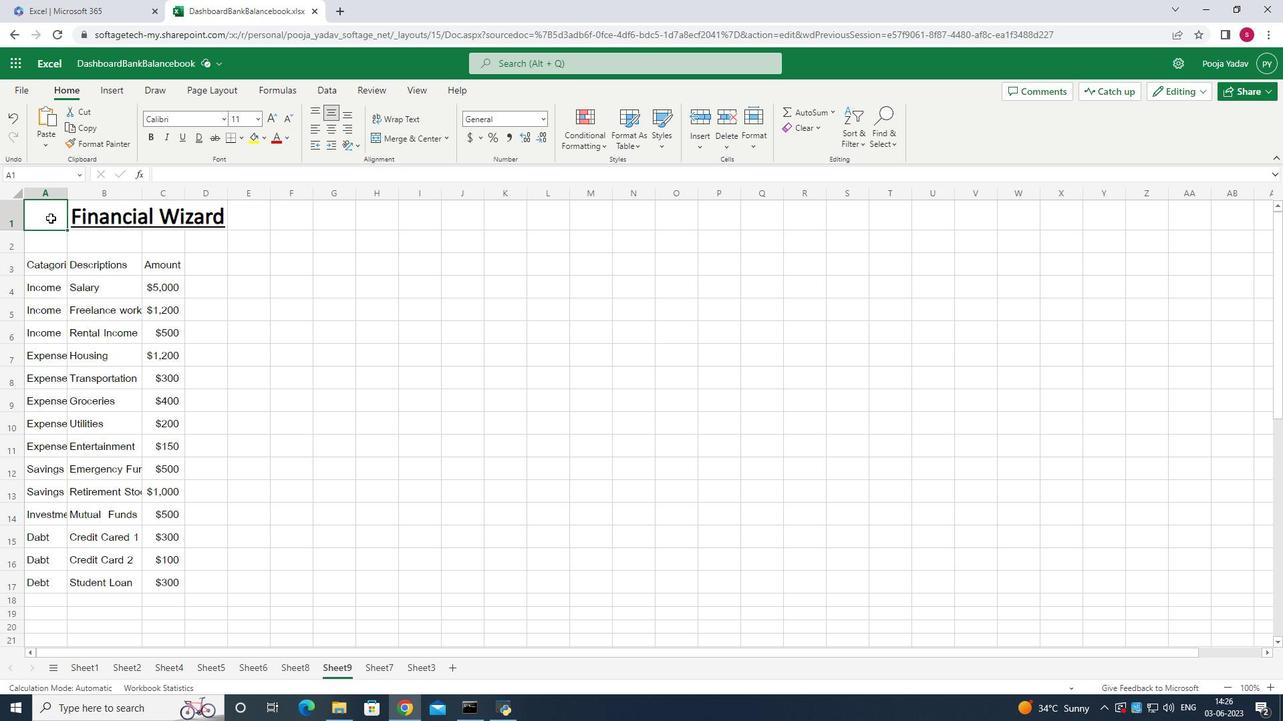 
Action: Mouse moved to (422, 134)
Screenshot: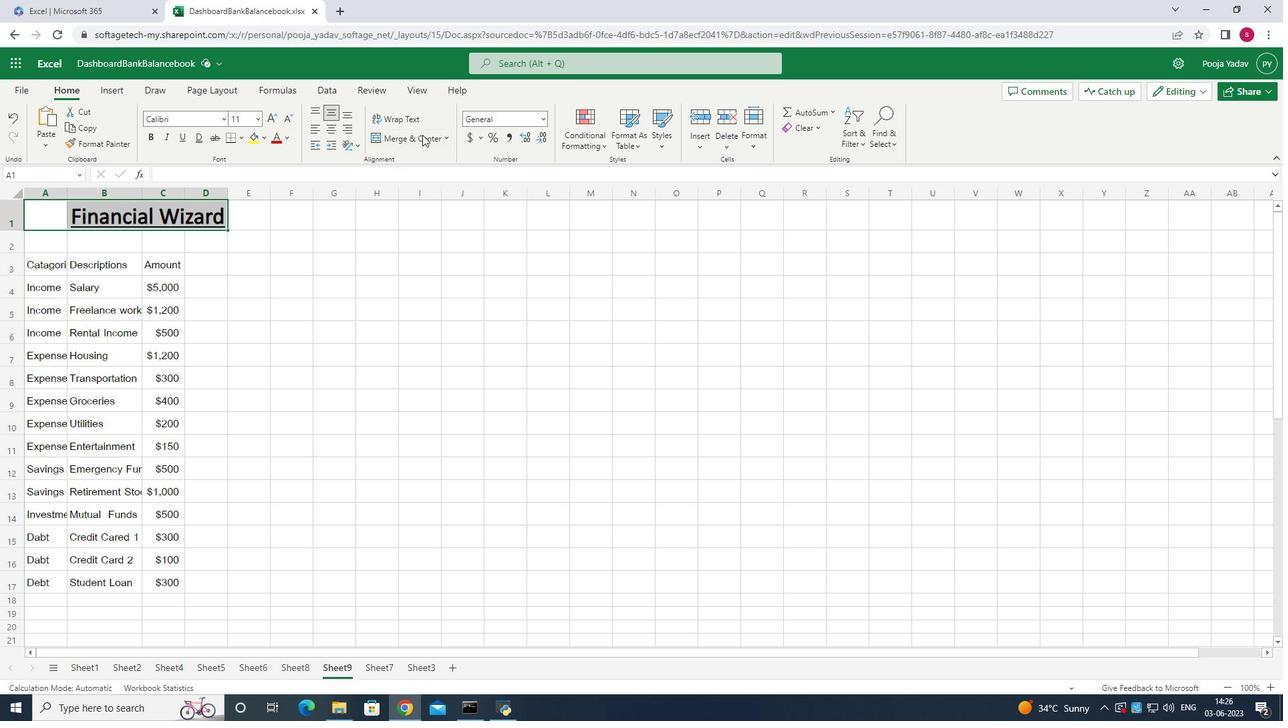 
Action: Mouse pressed left at (422, 134)
Screenshot: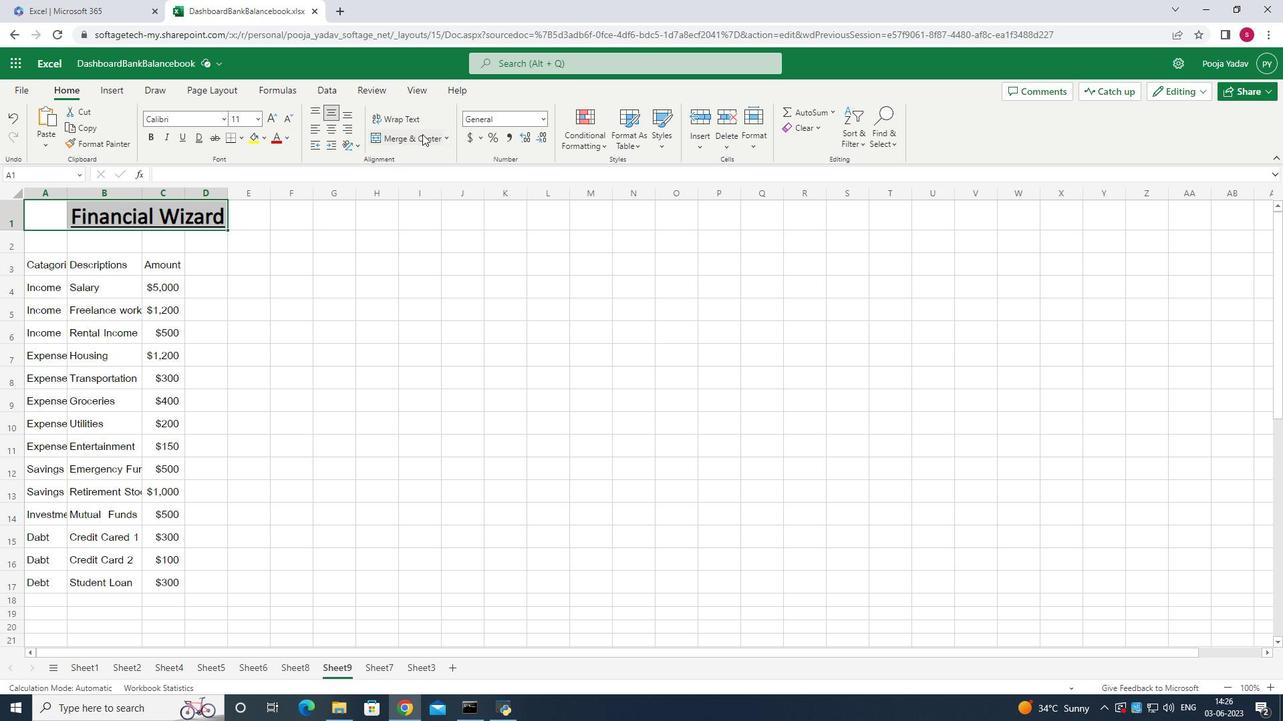 
Action: Mouse moved to (34, 247)
Screenshot: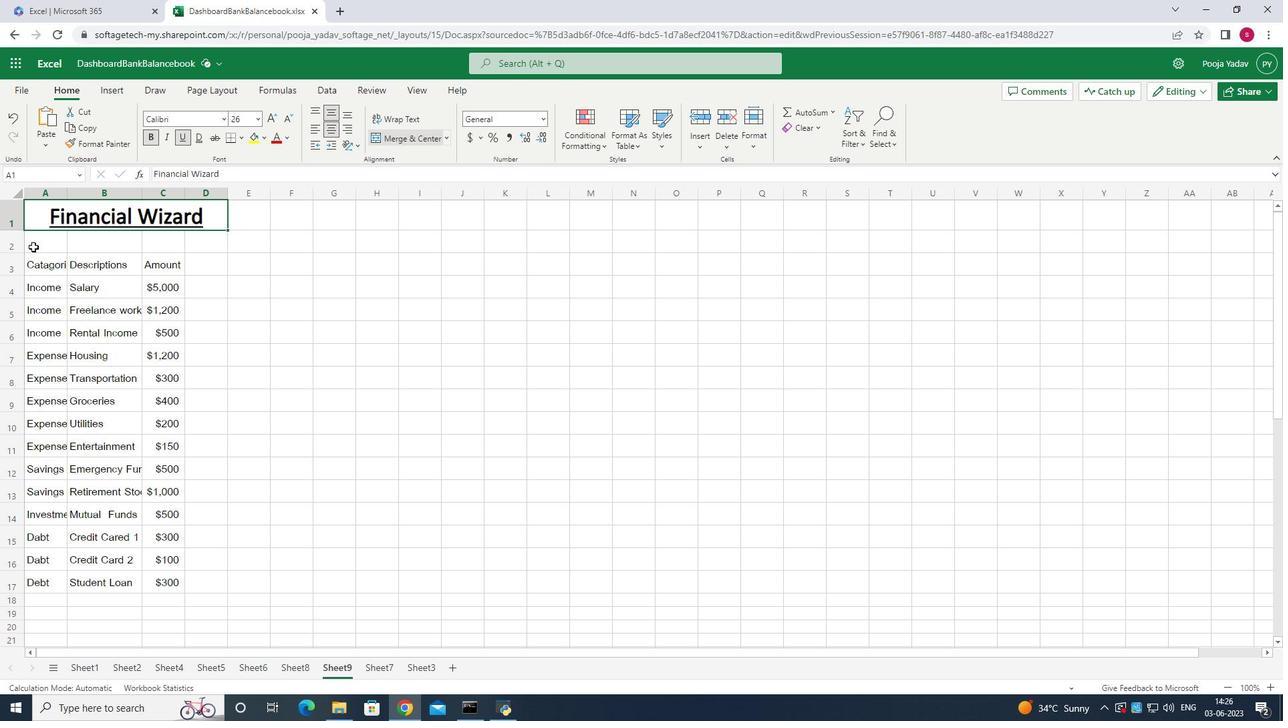 
Action: Mouse pressed left at (34, 247)
Screenshot: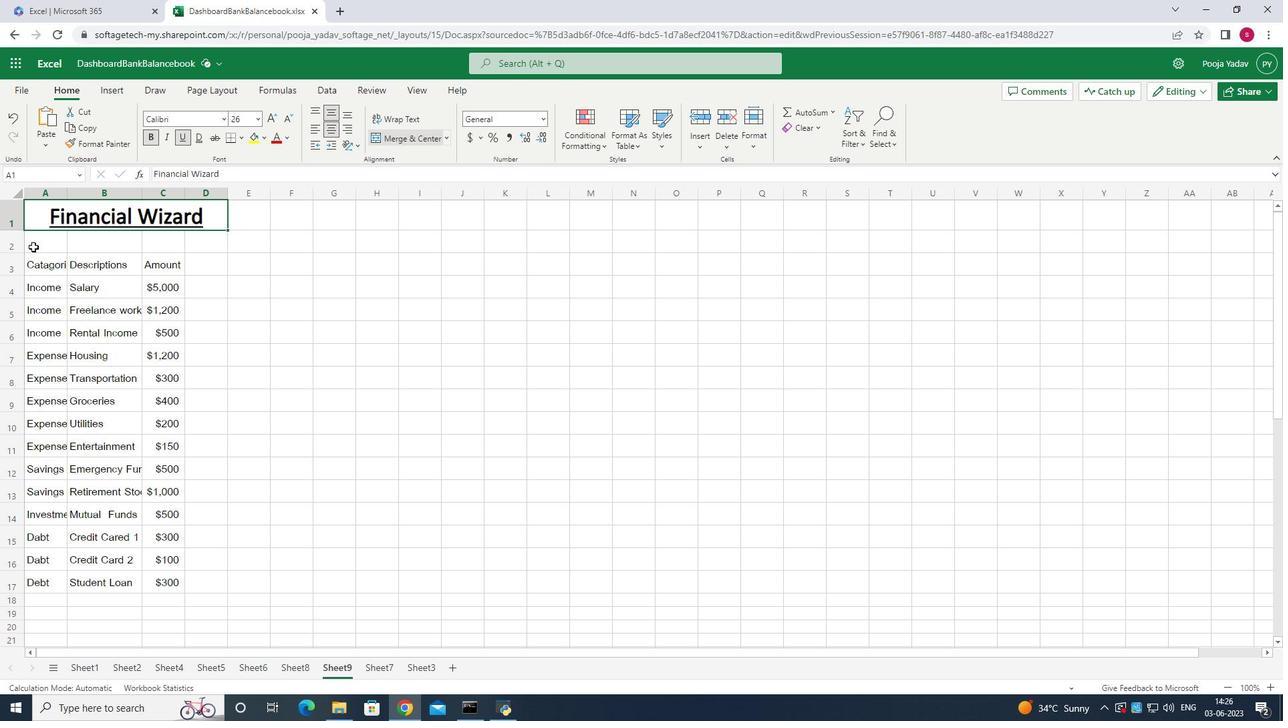 
Action: Mouse moved to (534, 438)
Screenshot: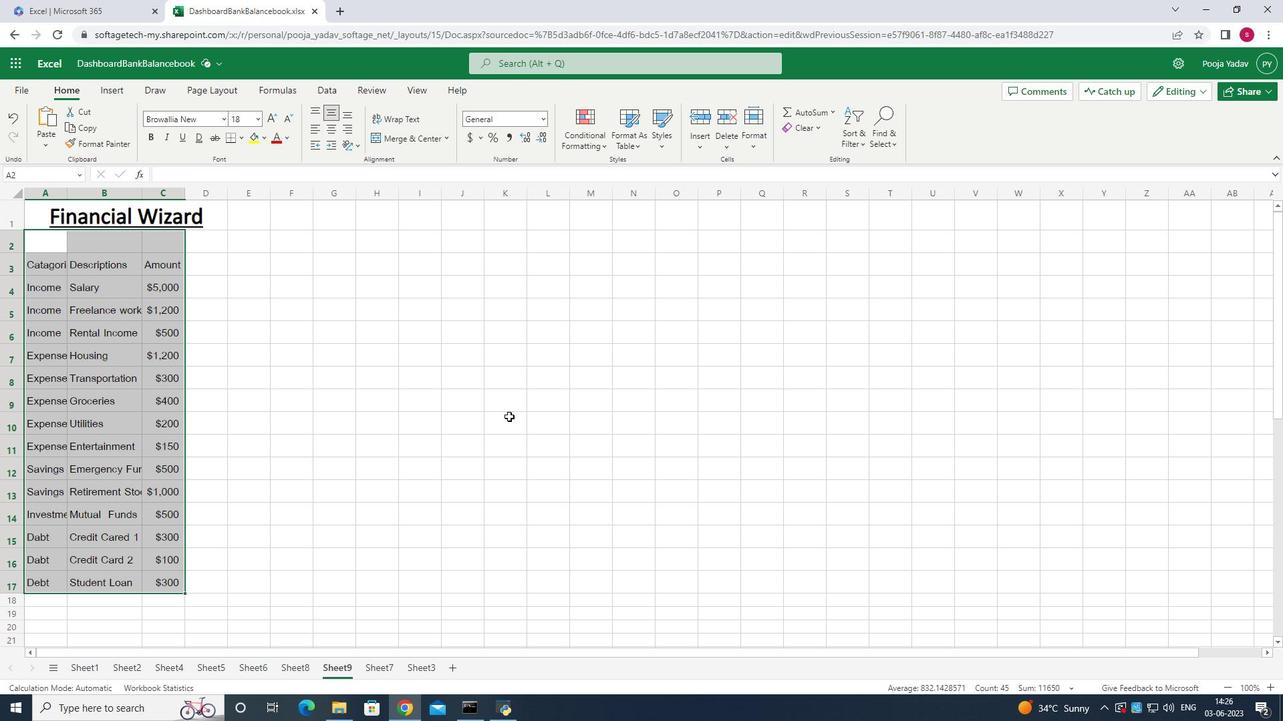 
Action: Mouse pressed left at (534, 438)
Screenshot: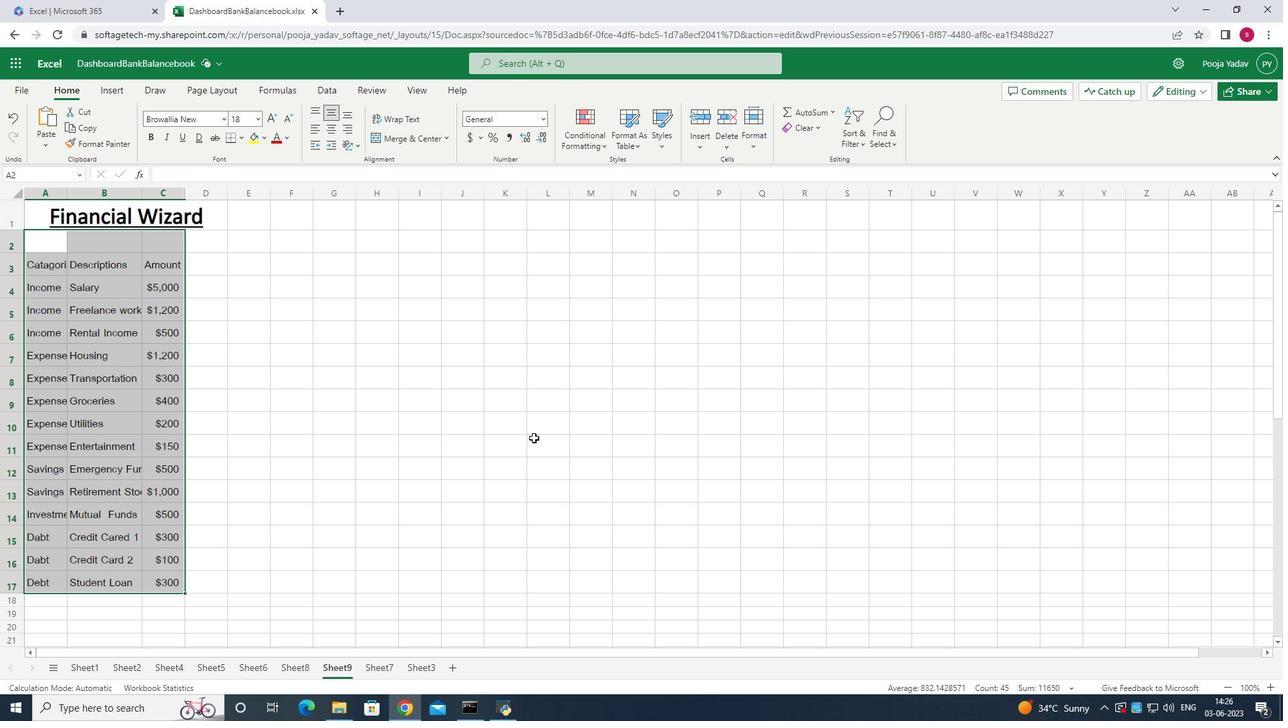 
